 Task: Search one way flight ticket for 5 adults, 1 child, 2 infants in seat and 1 infant on lap in business from Cordova: Merle K. (mudhole) Smith Airport to Wilmington: Wilmington International Airport on 8-6-2023. Choice of flights is Delta. Number of bags: 2 checked bags. Outbound departure time preference is 7:00.
Action: Mouse moved to (299, 248)
Screenshot: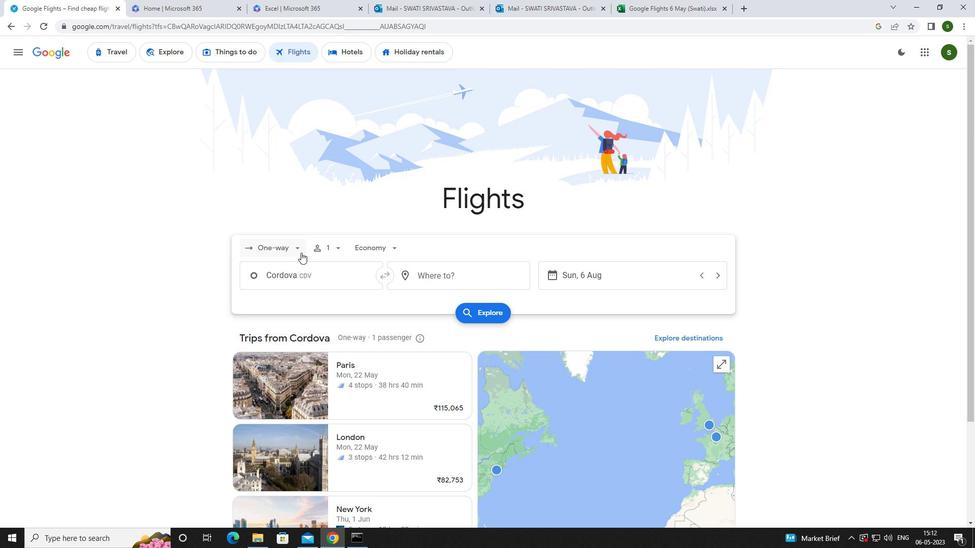 
Action: Mouse pressed left at (299, 248)
Screenshot: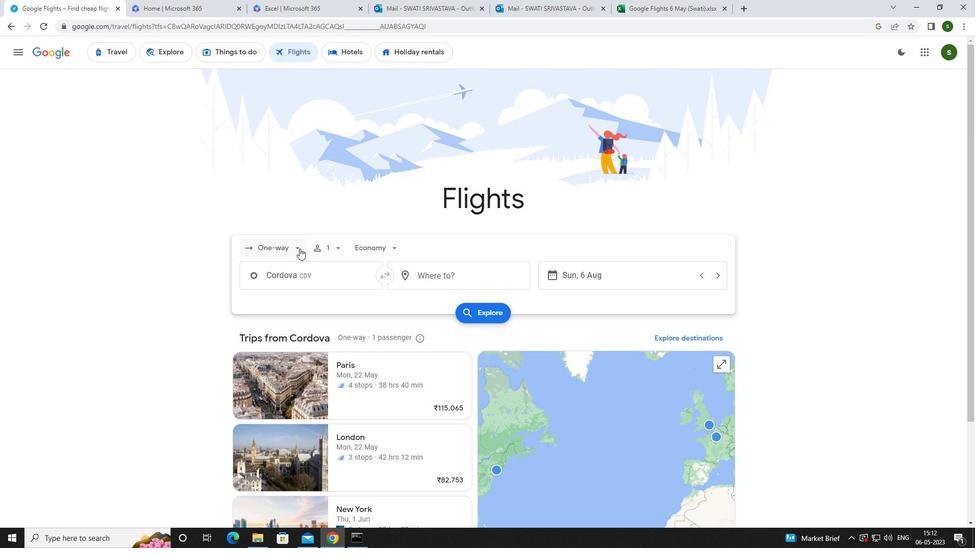 
Action: Mouse moved to (302, 297)
Screenshot: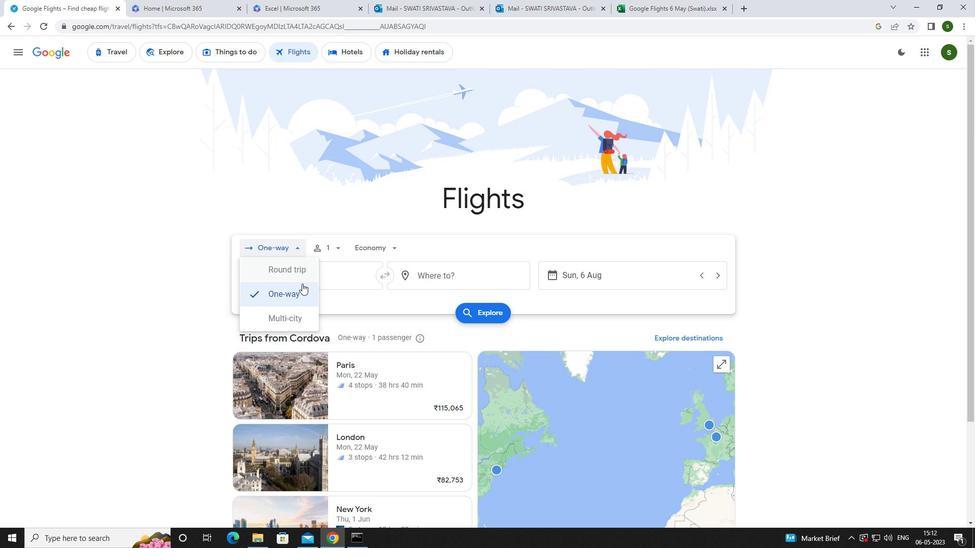 
Action: Mouse pressed left at (302, 297)
Screenshot: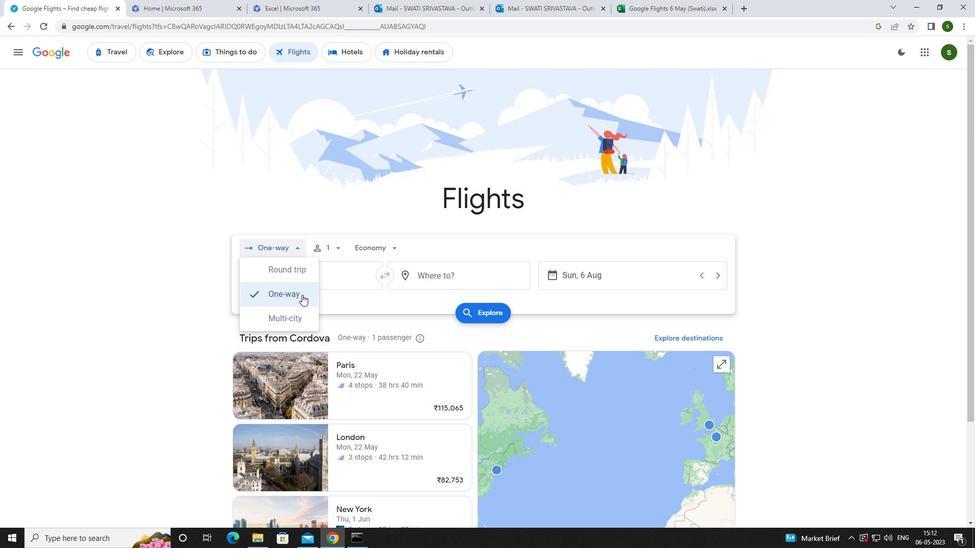 
Action: Mouse moved to (339, 250)
Screenshot: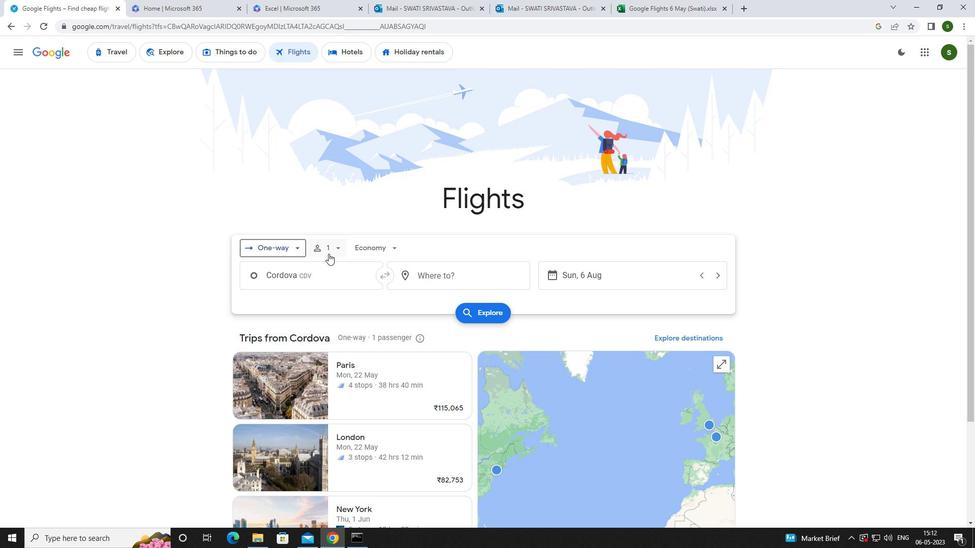 
Action: Mouse pressed left at (339, 250)
Screenshot: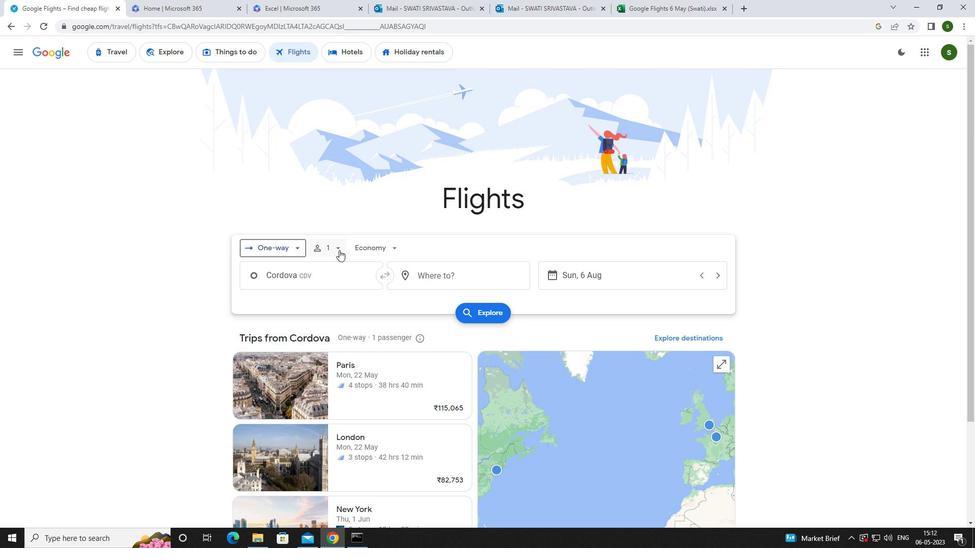 
Action: Mouse moved to (414, 279)
Screenshot: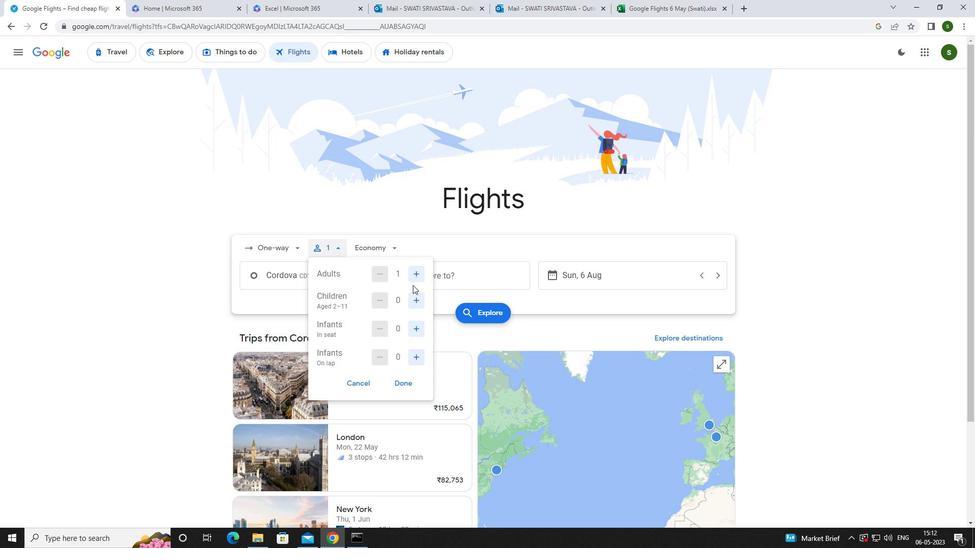 
Action: Mouse pressed left at (414, 279)
Screenshot: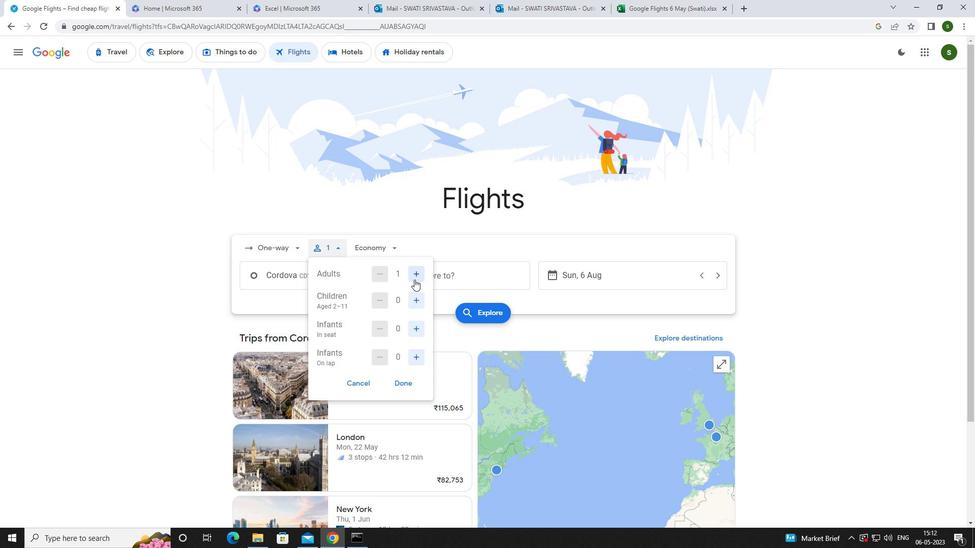 
Action: Mouse pressed left at (414, 279)
Screenshot: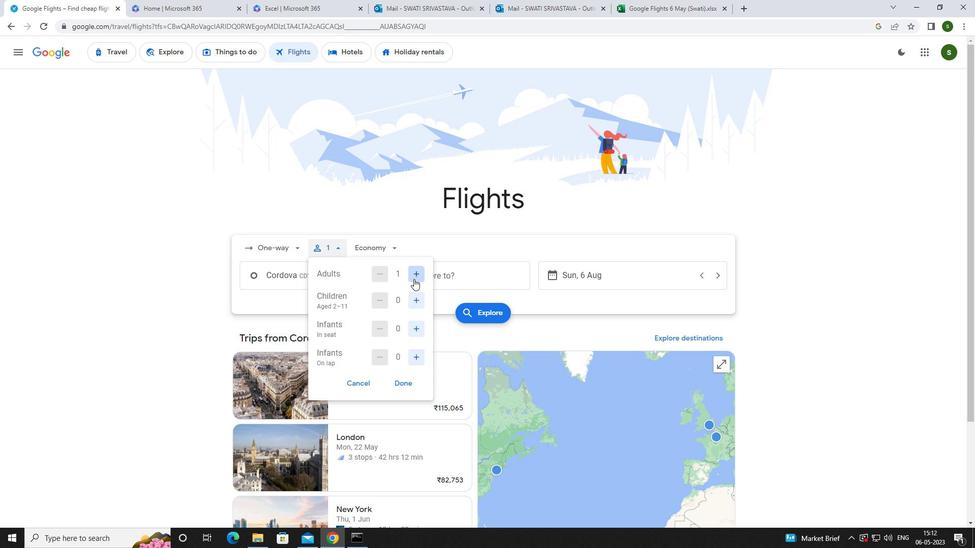 
Action: Mouse pressed left at (414, 279)
Screenshot: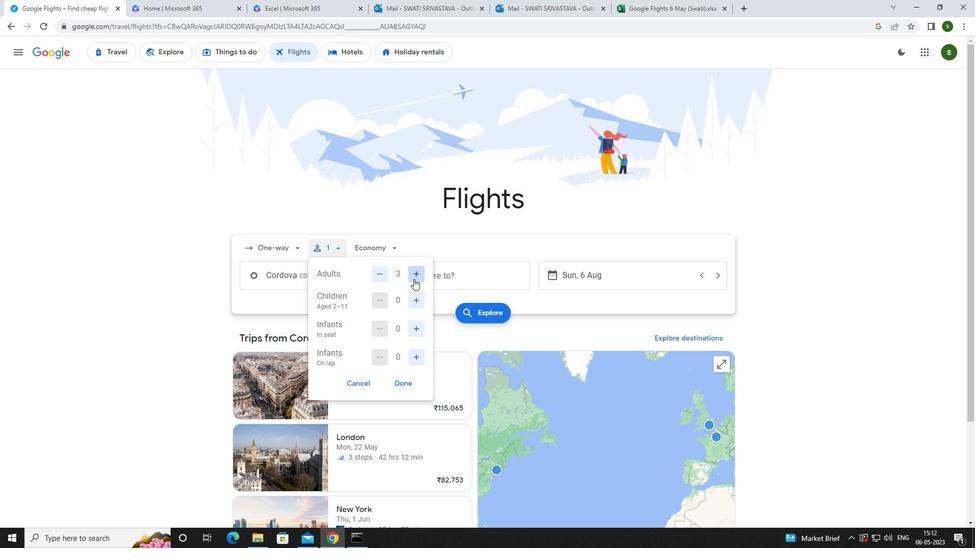 
Action: Mouse pressed left at (414, 279)
Screenshot: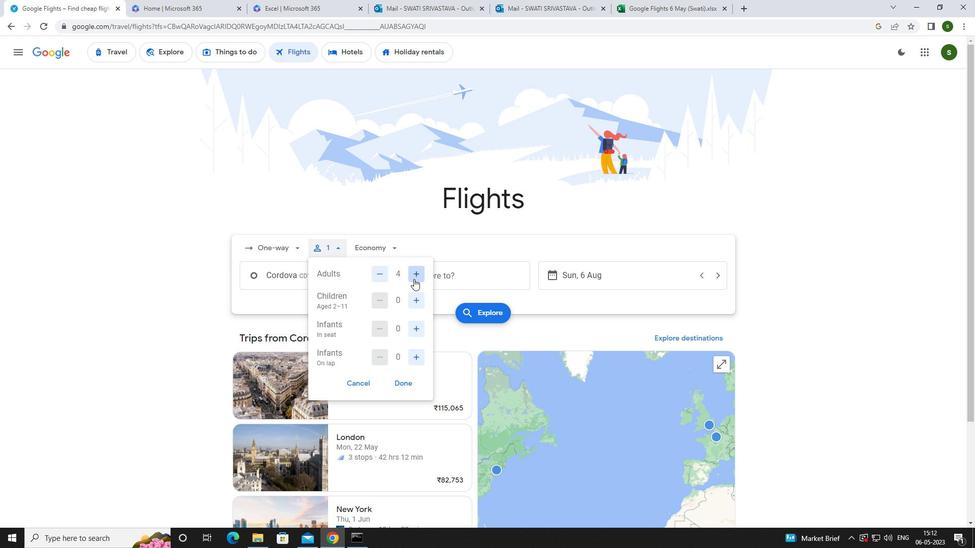 
Action: Mouse moved to (414, 297)
Screenshot: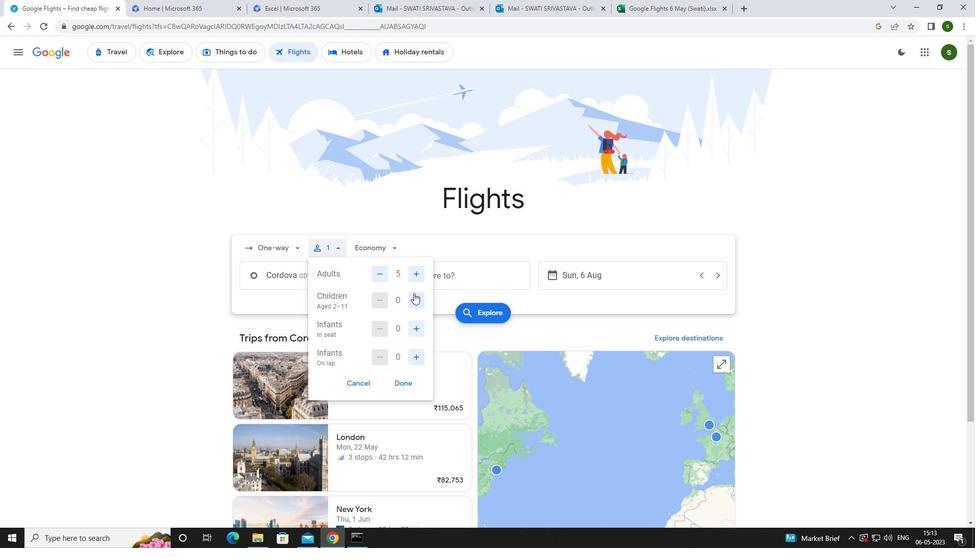 
Action: Mouse pressed left at (414, 297)
Screenshot: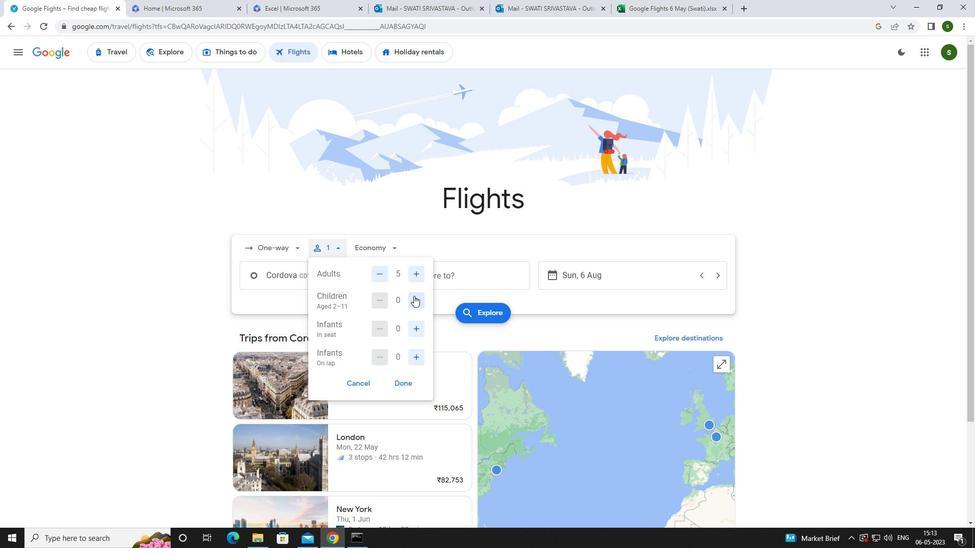
Action: Mouse moved to (416, 323)
Screenshot: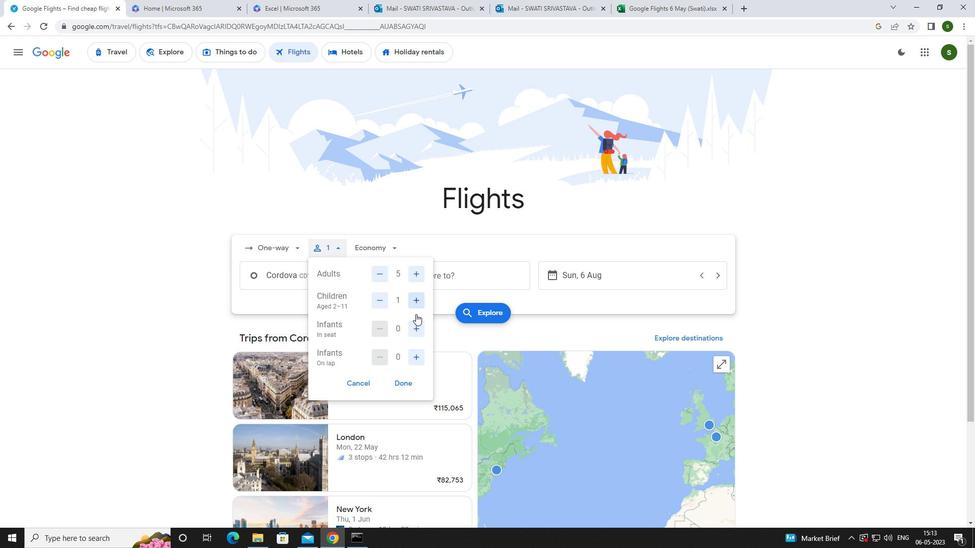 
Action: Mouse pressed left at (416, 323)
Screenshot: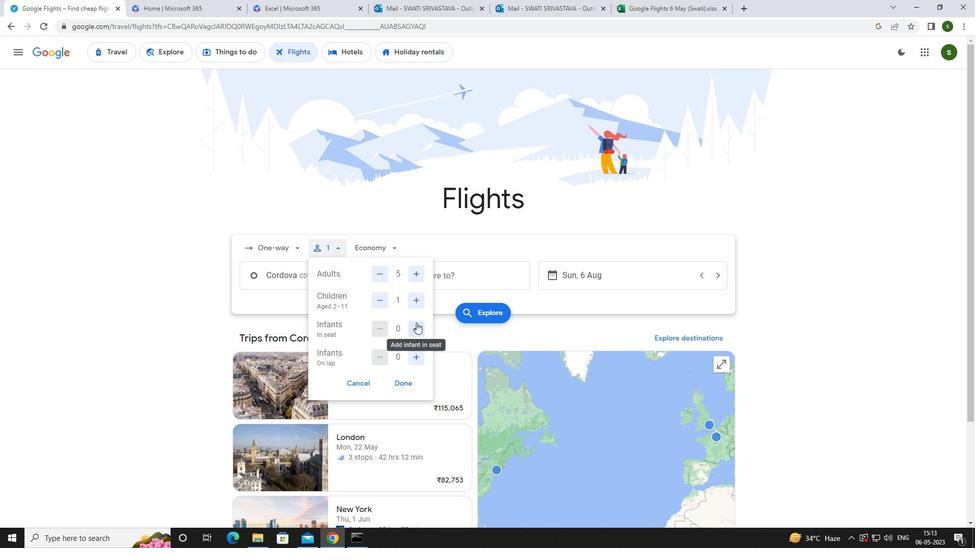
Action: Mouse pressed left at (416, 323)
Screenshot: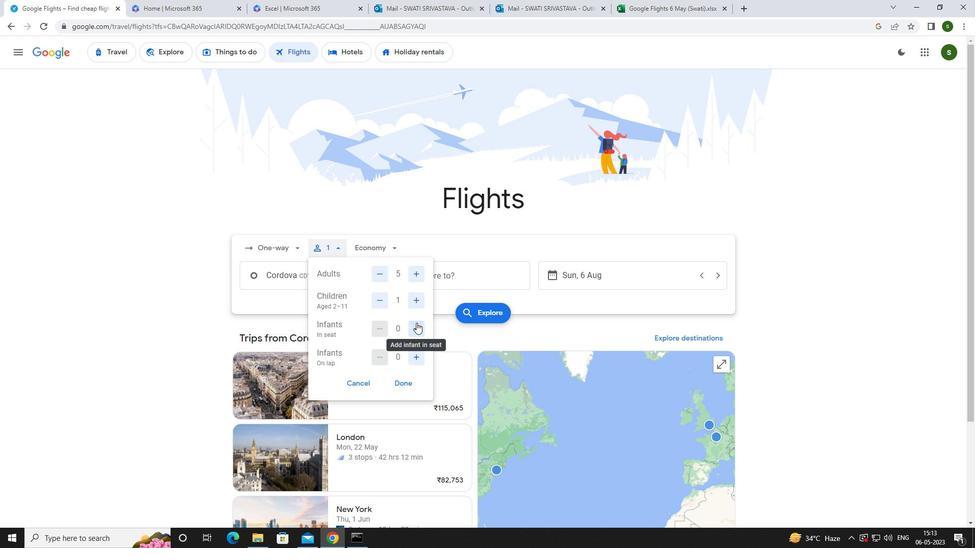 
Action: Mouse moved to (419, 352)
Screenshot: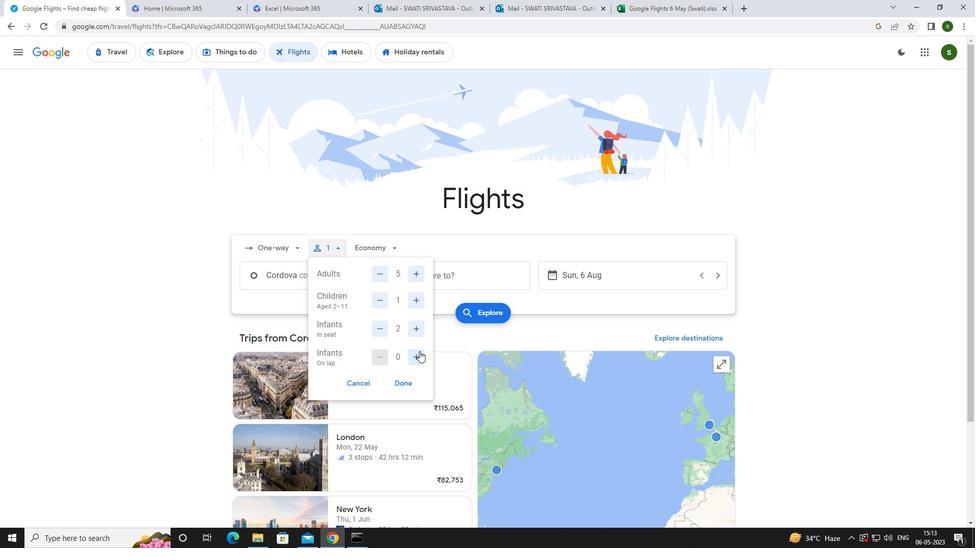 
Action: Mouse pressed left at (419, 352)
Screenshot: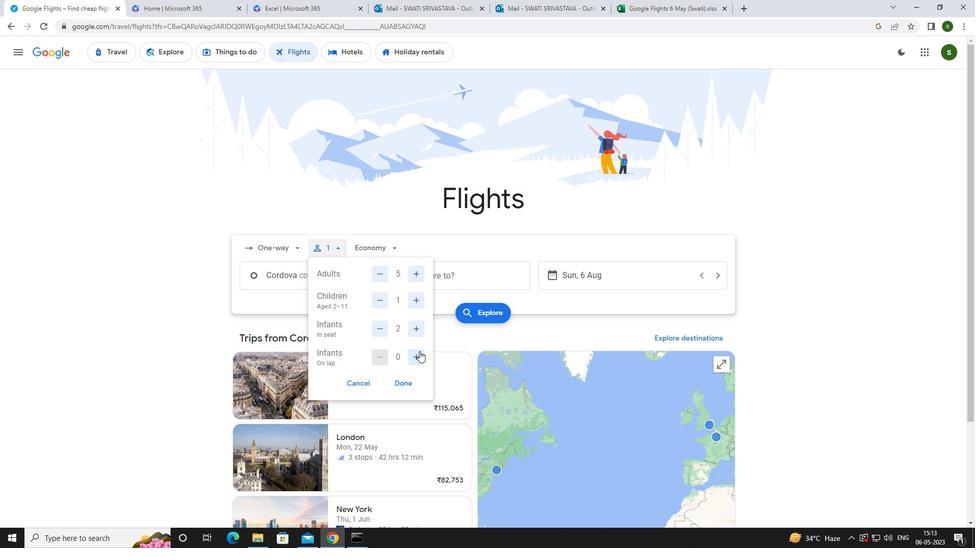 
Action: Mouse moved to (386, 250)
Screenshot: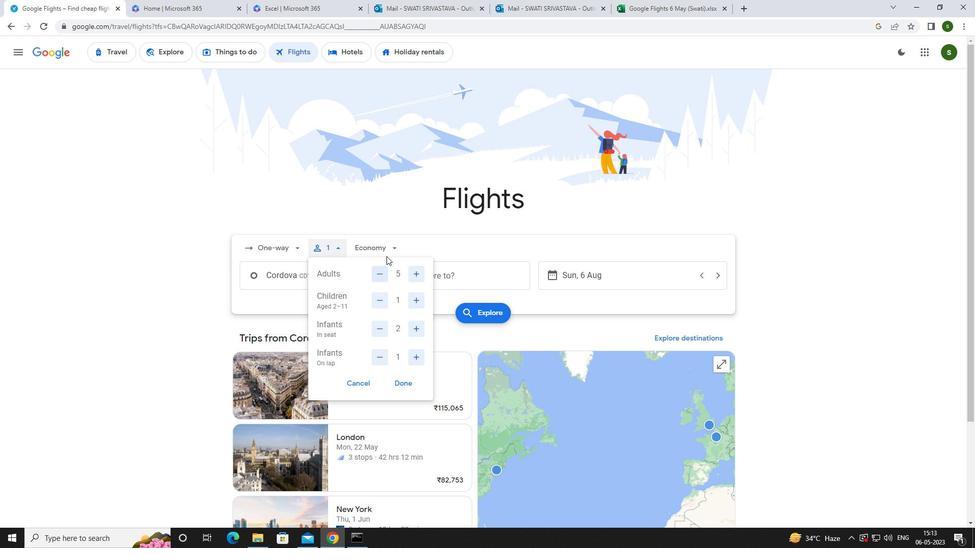 
Action: Mouse pressed left at (386, 250)
Screenshot: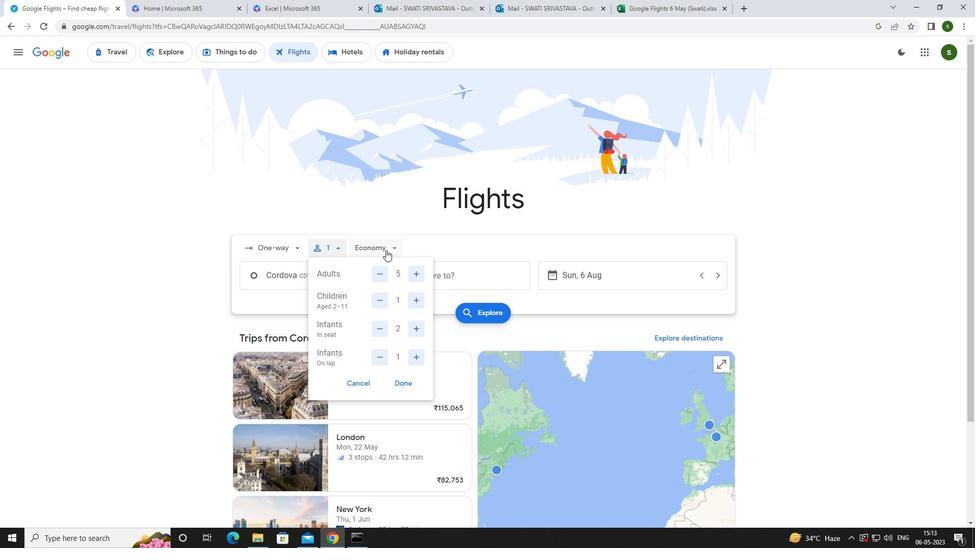 
Action: Mouse moved to (397, 317)
Screenshot: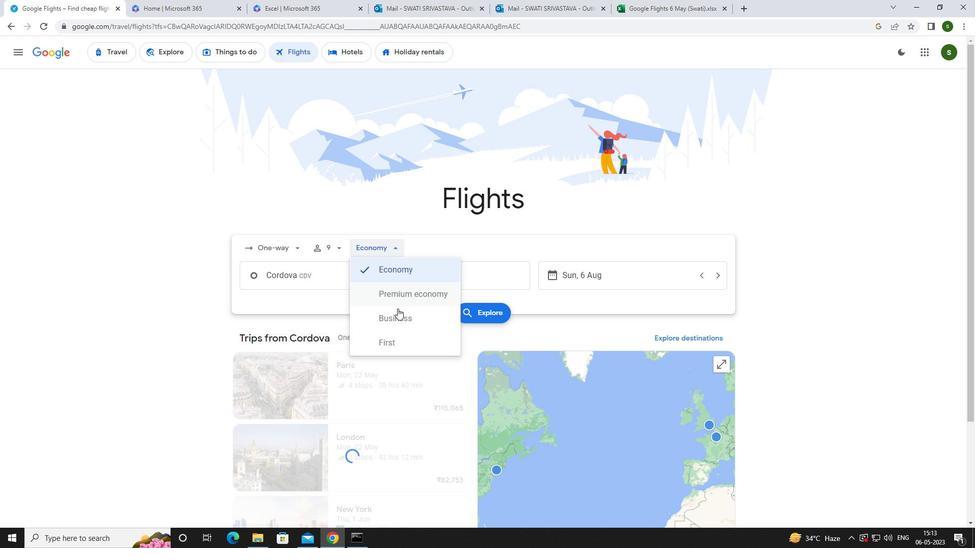 
Action: Mouse pressed left at (397, 317)
Screenshot: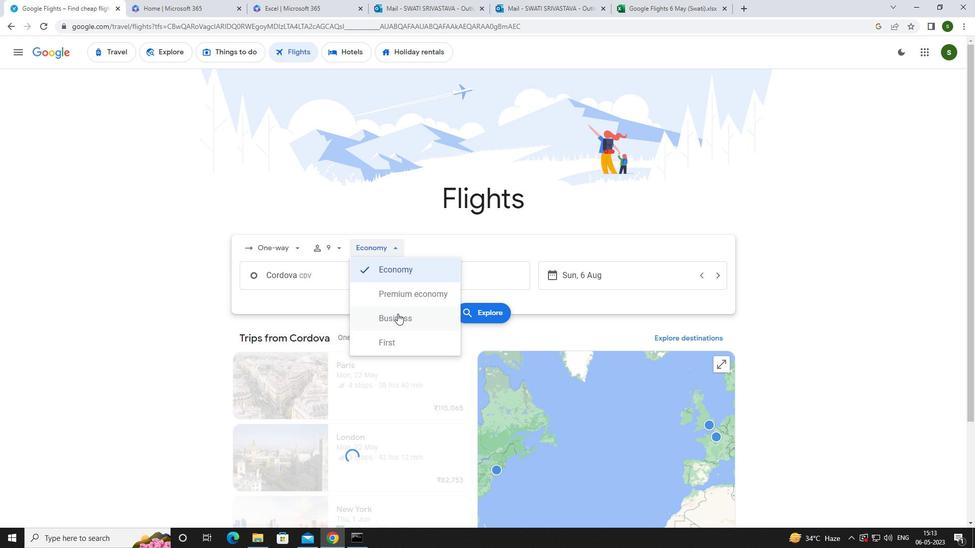 
Action: Mouse moved to (351, 282)
Screenshot: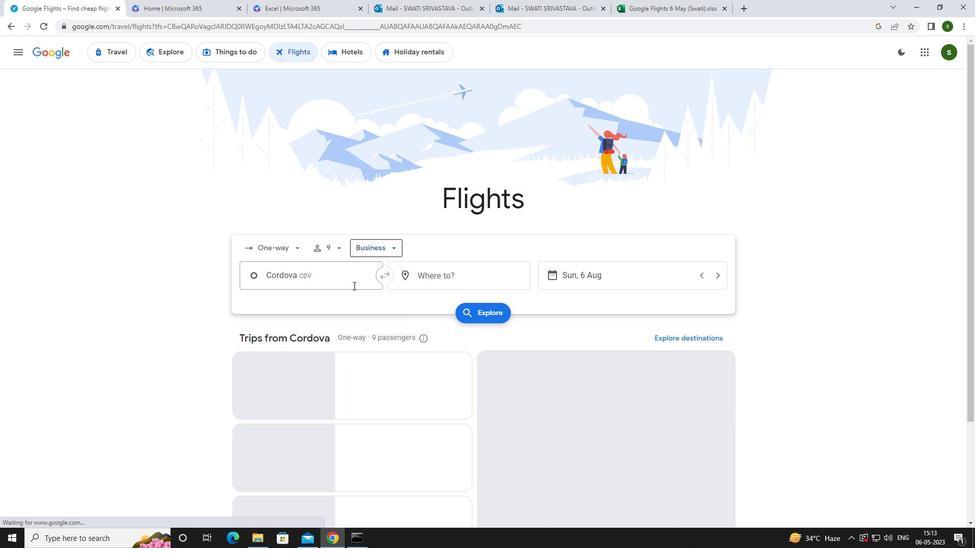 
Action: Mouse pressed left at (351, 282)
Screenshot: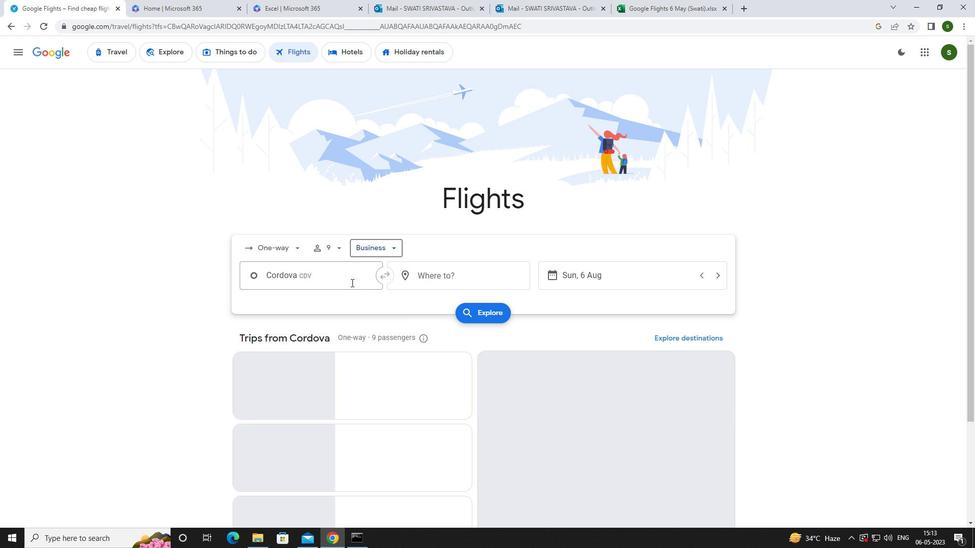 
Action: Key pressed <Key.caps_lock>
Screenshot: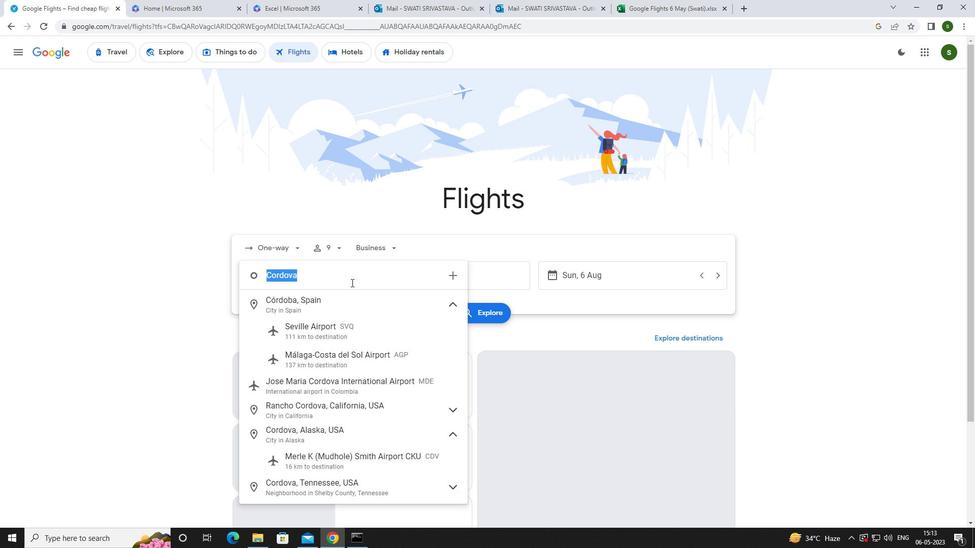 
Action: Mouse moved to (351, 282)
Screenshot: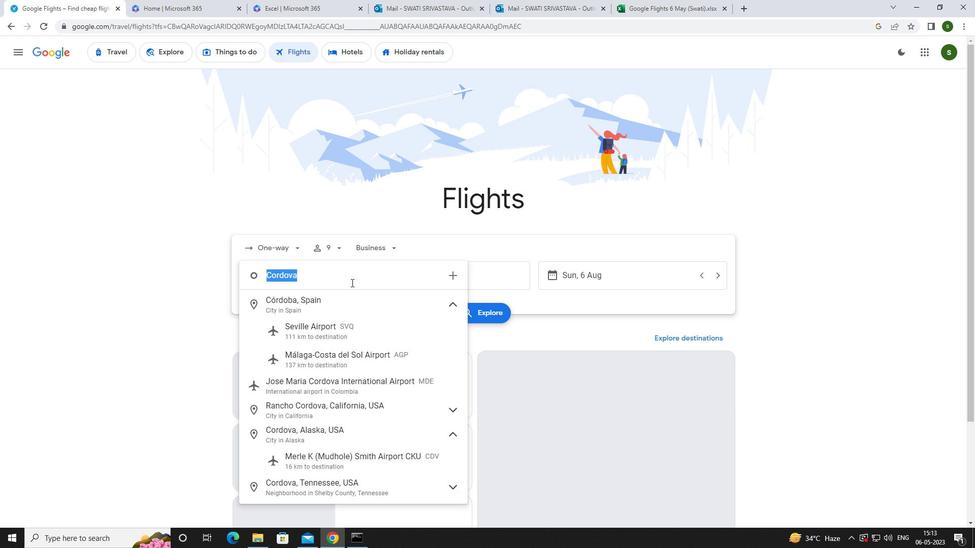 
Action: Key pressed m<Key.caps_lock>erle
Screenshot: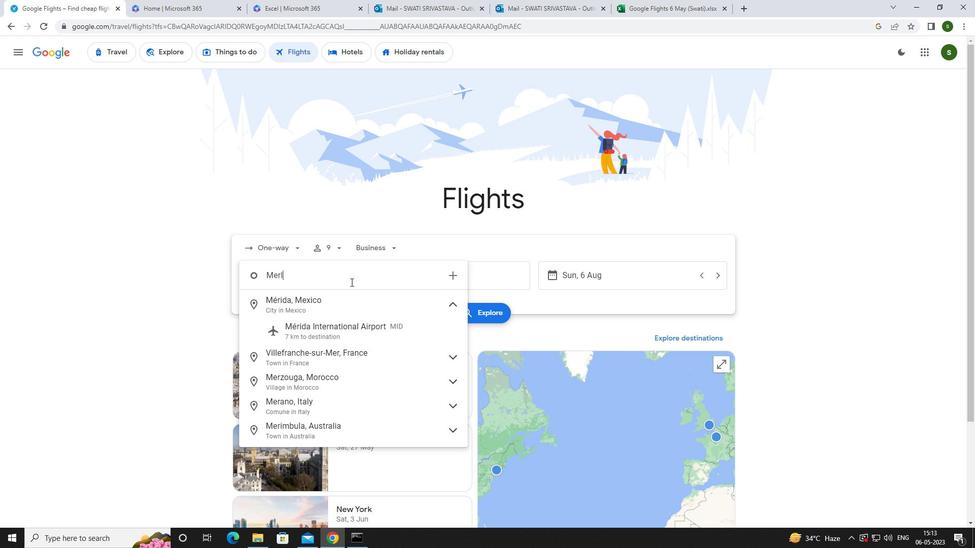 
Action: Mouse moved to (353, 305)
Screenshot: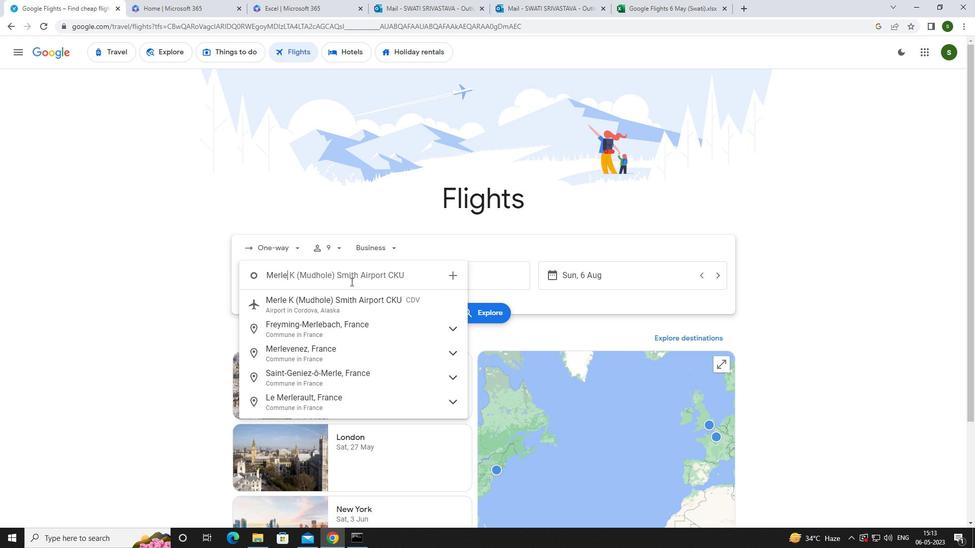 
Action: Mouse pressed left at (353, 305)
Screenshot: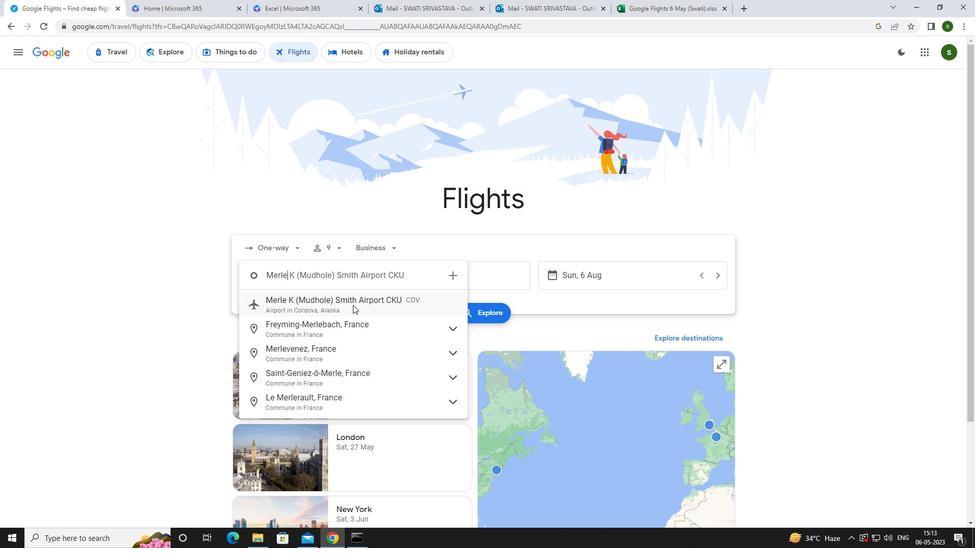 
Action: Mouse moved to (474, 271)
Screenshot: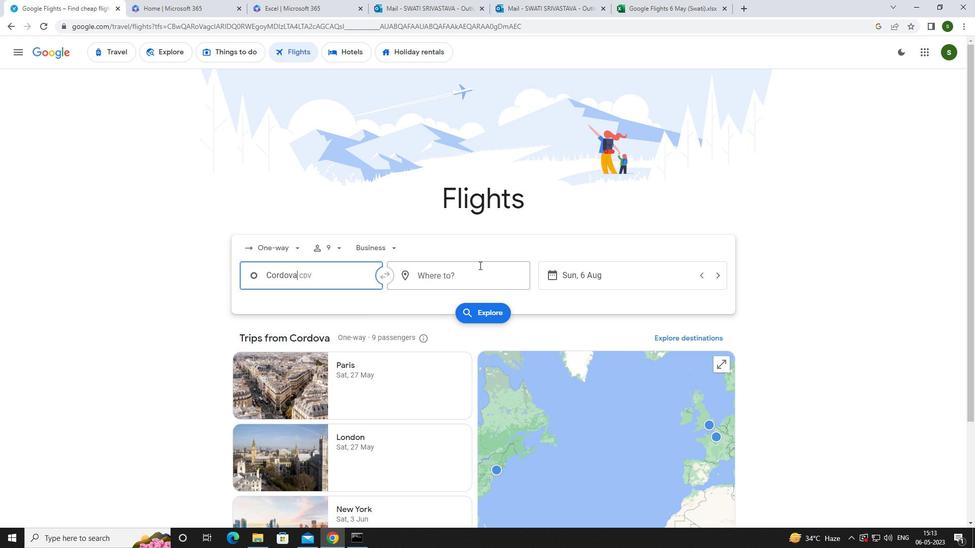 
Action: Mouse pressed left at (474, 271)
Screenshot: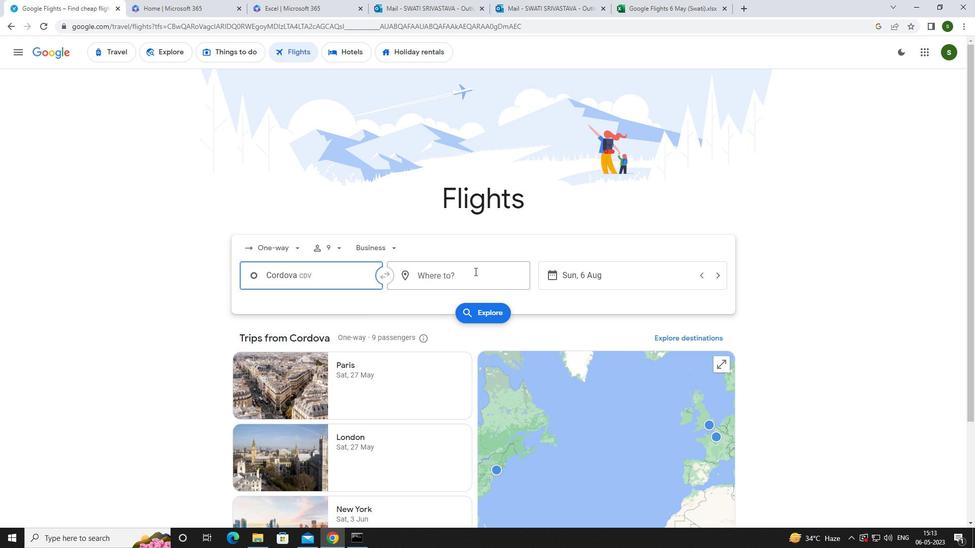 
Action: Key pressed <Key.caps_lock>s<Key.caps_lock>outh<Key.space><Key.caps_lock>b<Key.caps_lock>end
Screenshot: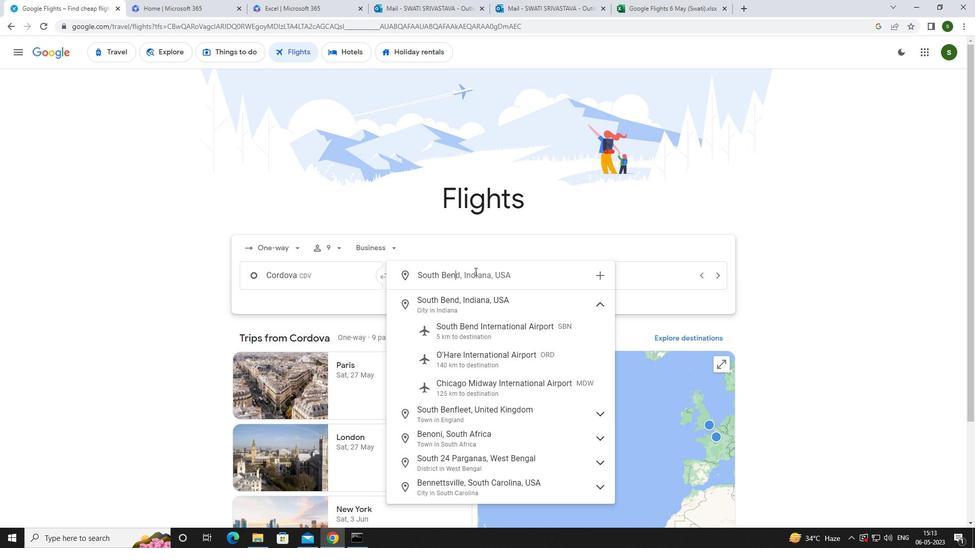 
Action: Mouse moved to (467, 328)
Screenshot: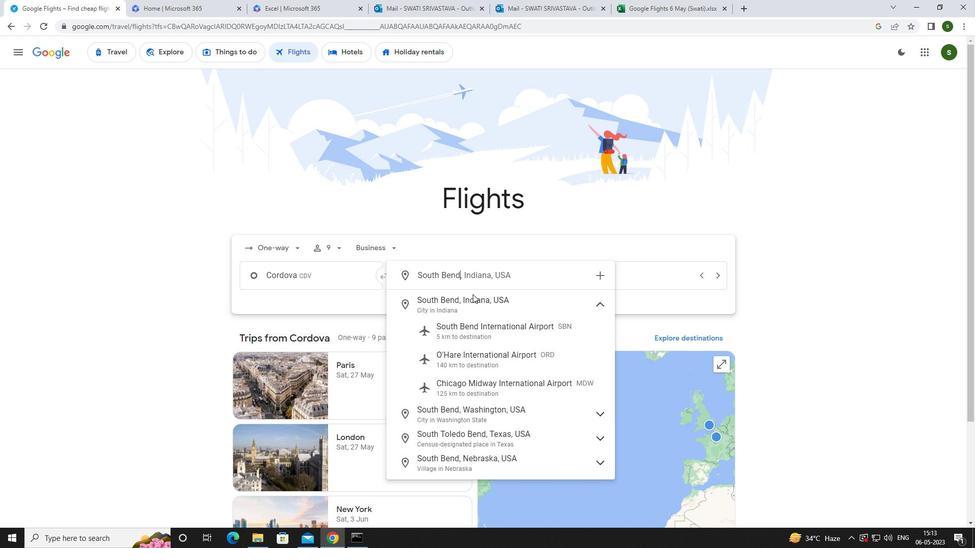 
Action: Mouse pressed left at (467, 328)
Screenshot: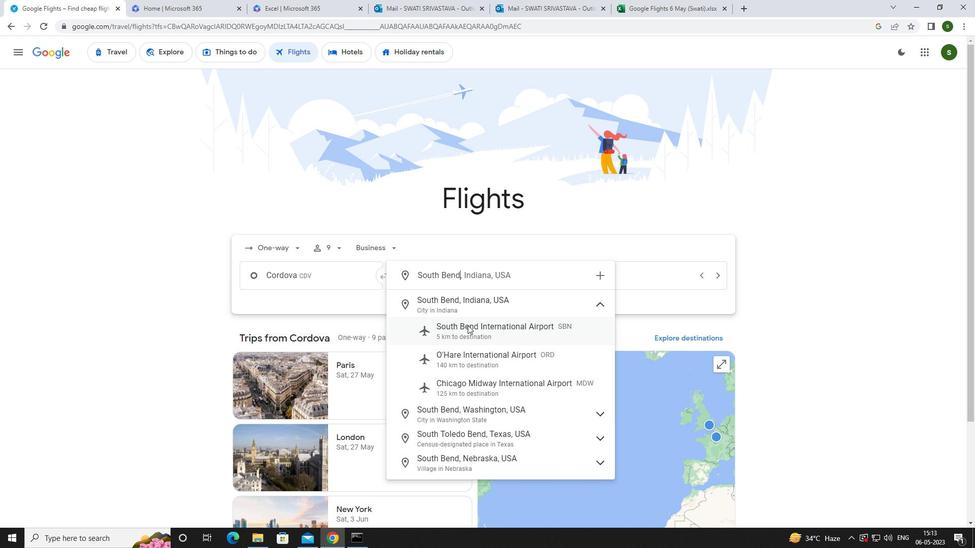 
Action: Mouse moved to (576, 276)
Screenshot: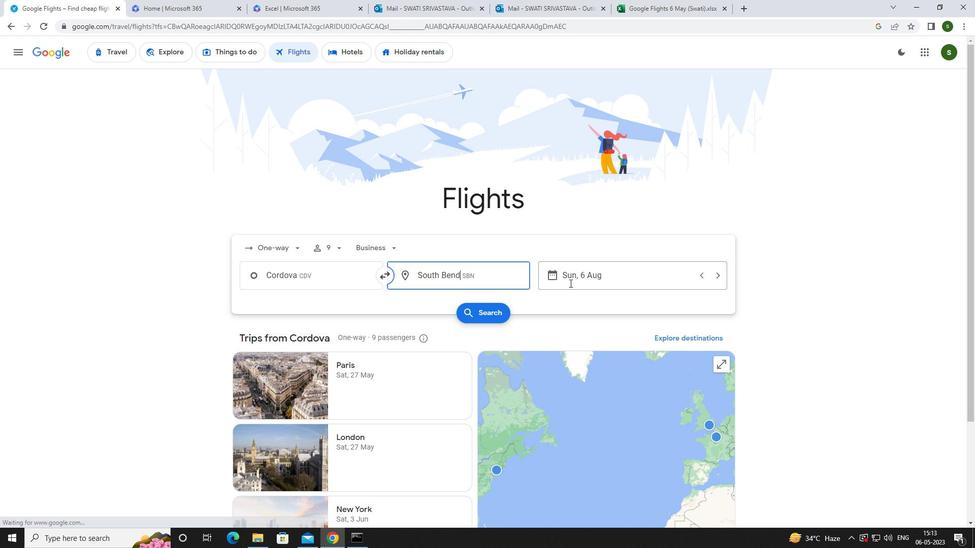 
Action: Mouse pressed left at (576, 276)
Screenshot: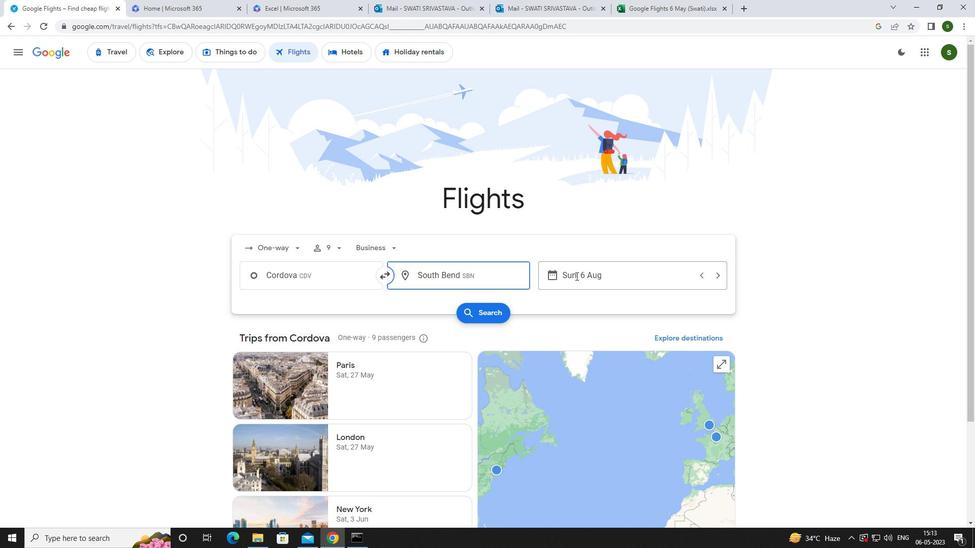 
Action: Mouse moved to (370, 368)
Screenshot: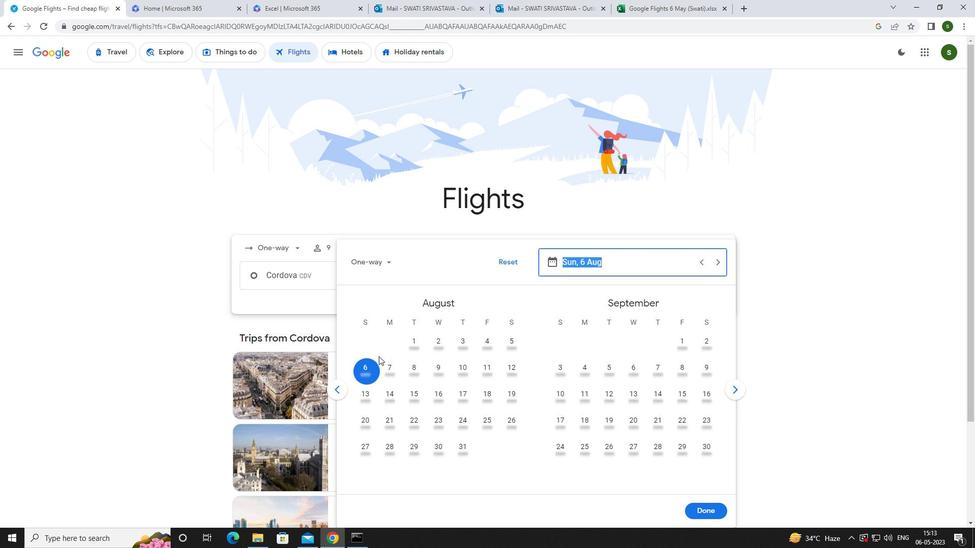 
Action: Mouse pressed left at (370, 368)
Screenshot: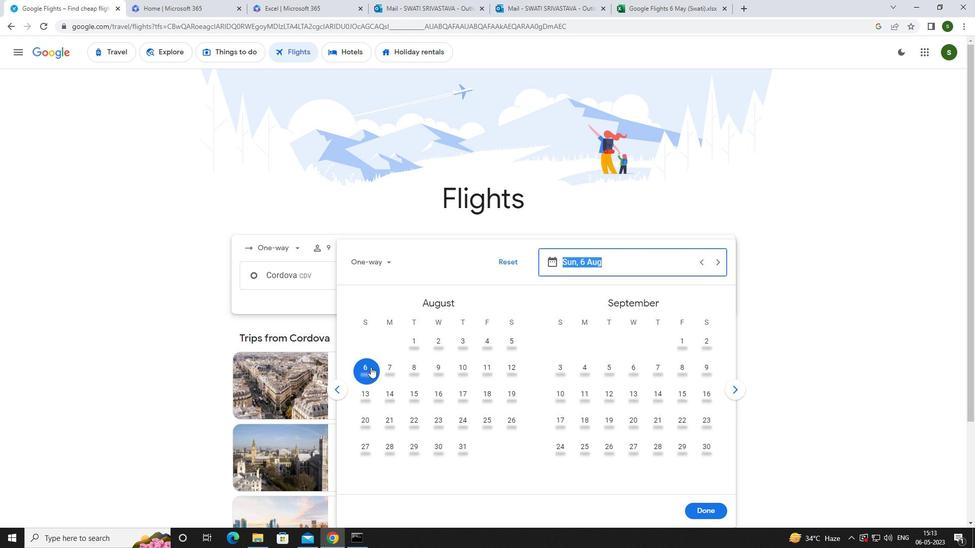 
Action: Mouse moved to (693, 505)
Screenshot: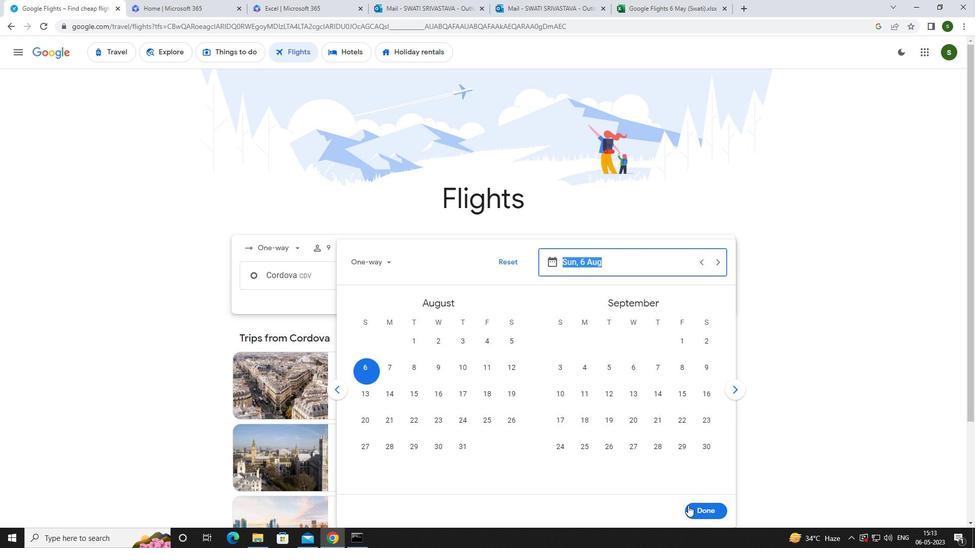 
Action: Mouse pressed left at (693, 505)
Screenshot: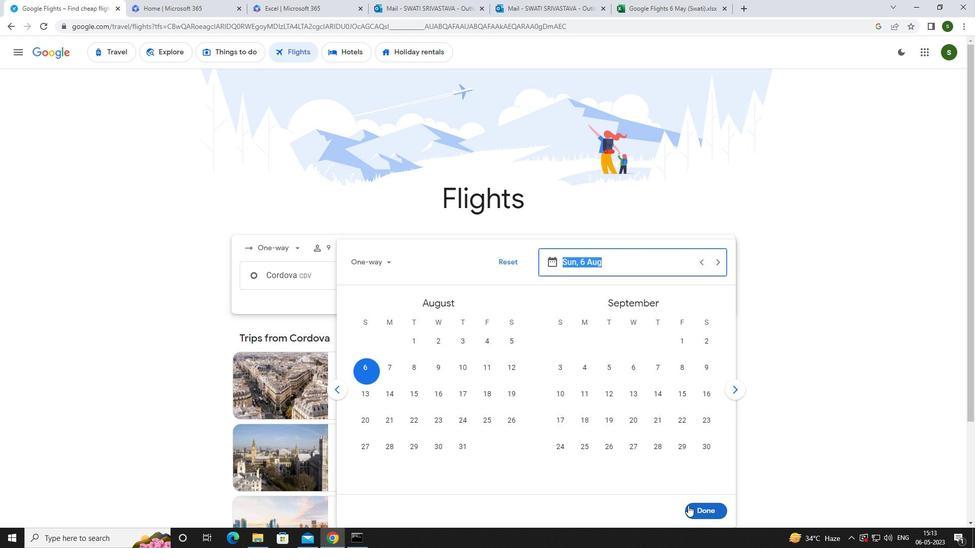 
Action: Mouse moved to (476, 314)
Screenshot: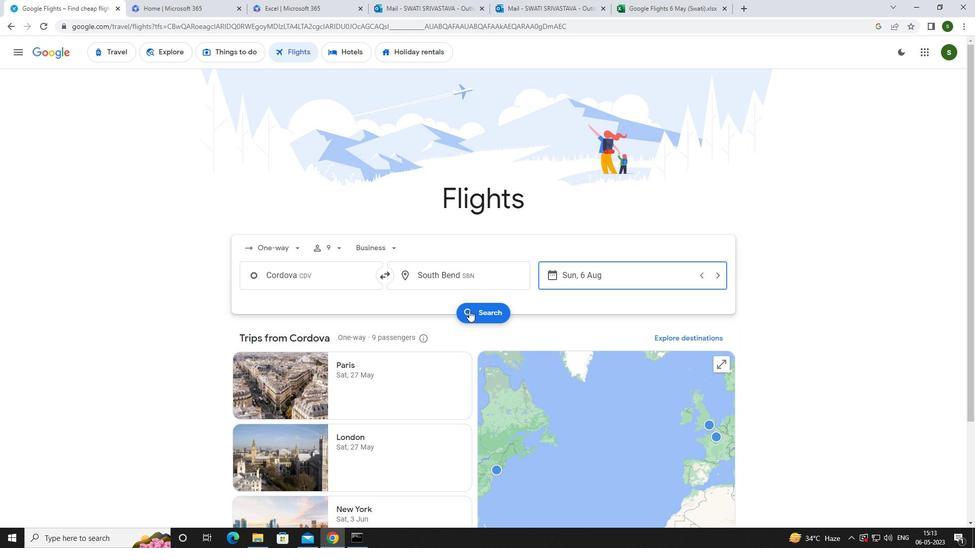 
Action: Mouse pressed left at (476, 314)
Screenshot: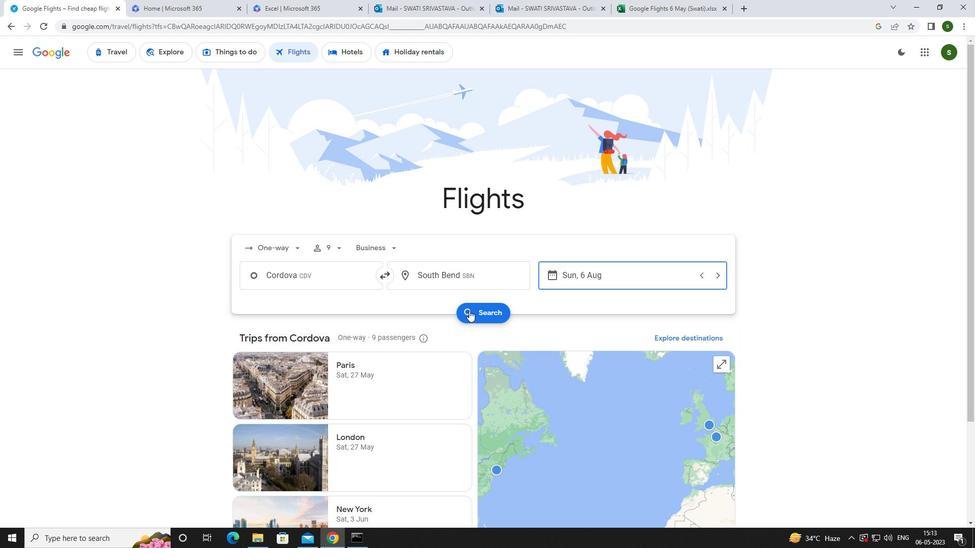 
Action: Mouse moved to (253, 143)
Screenshot: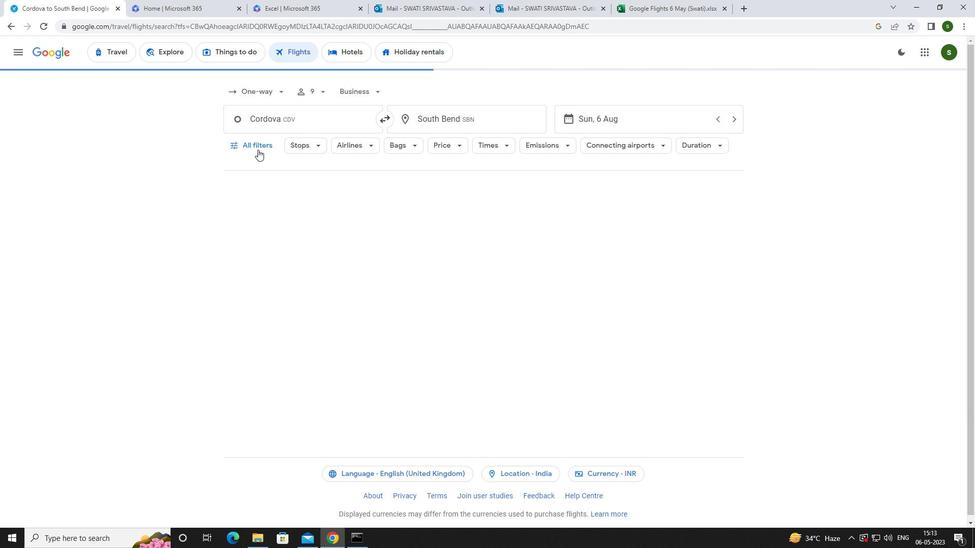 
Action: Mouse pressed left at (253, 143)
Screenshot: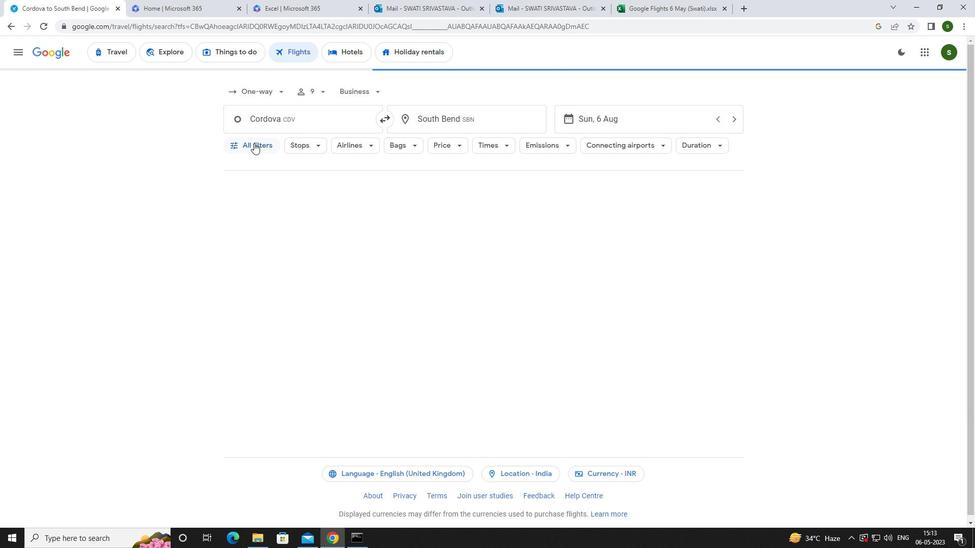
Action: Mouse moved to (379, 366)
Screenshot: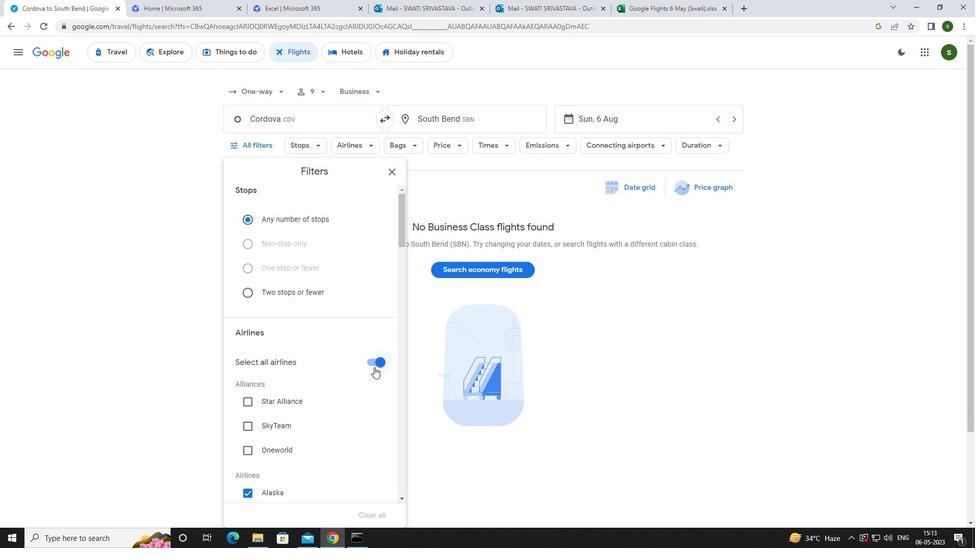 
Action: Mouse pressed left at (379, 366)
Screenshot: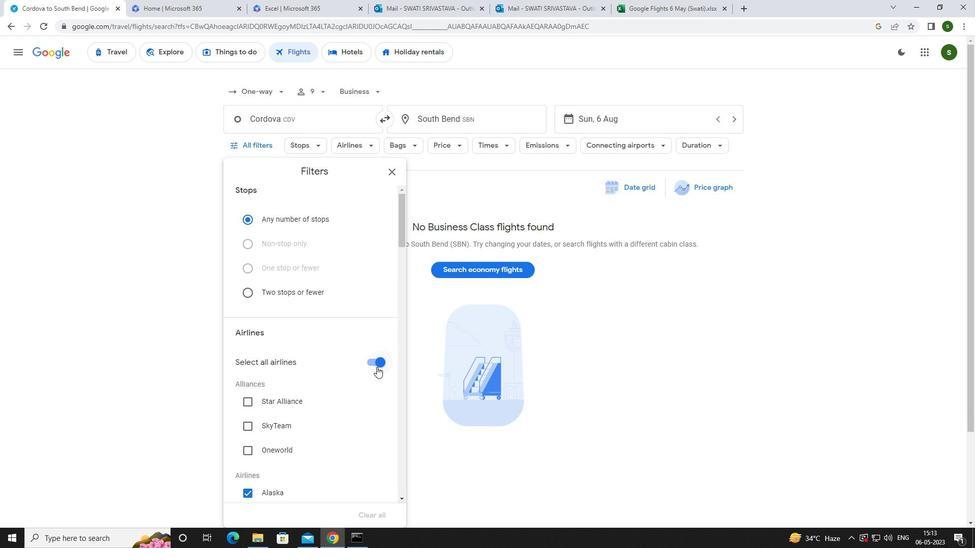 
Action: Mouse moved to (341, 344)
Screenshot: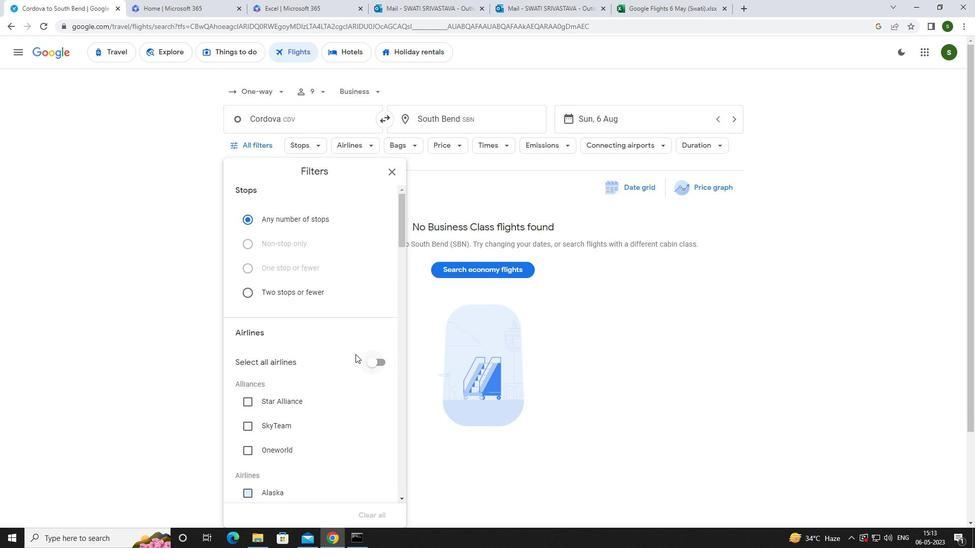 
Action: Mouse scrolled (341, 344) with delta (0, 0)
Screenshot: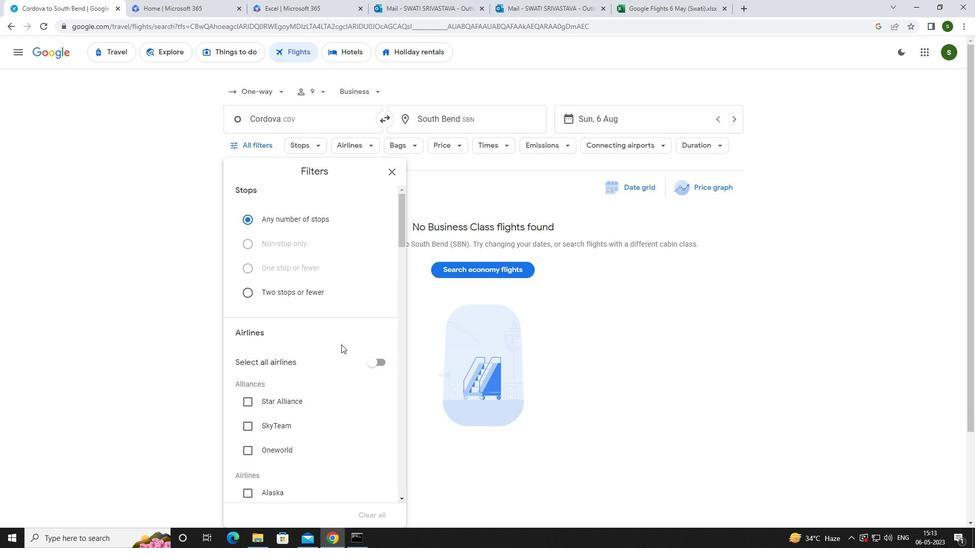 
Action: Mouse scrolled (341, 344) with delta (0, 0)
Screenshot: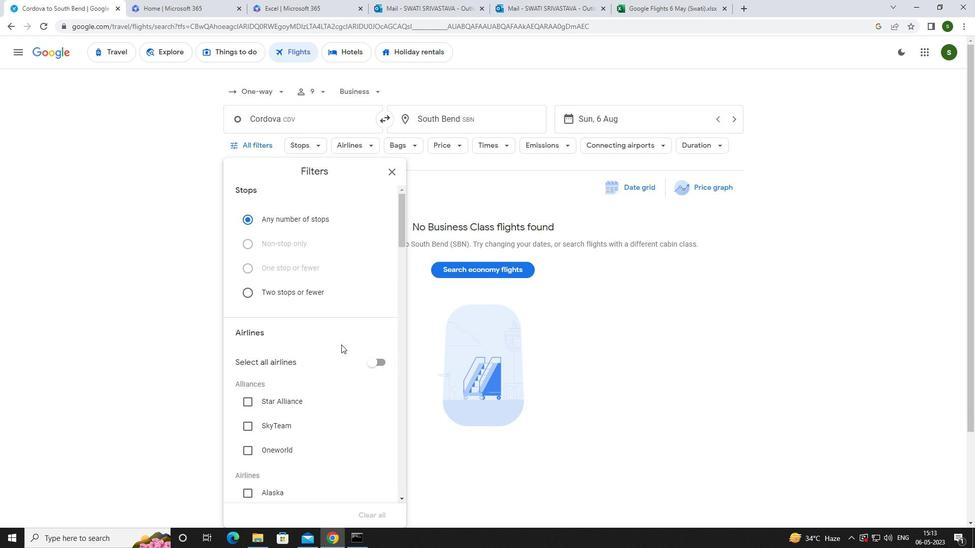 
Action: Mouse scrolled (341, 344) with delta (0, 0)
Screenshot: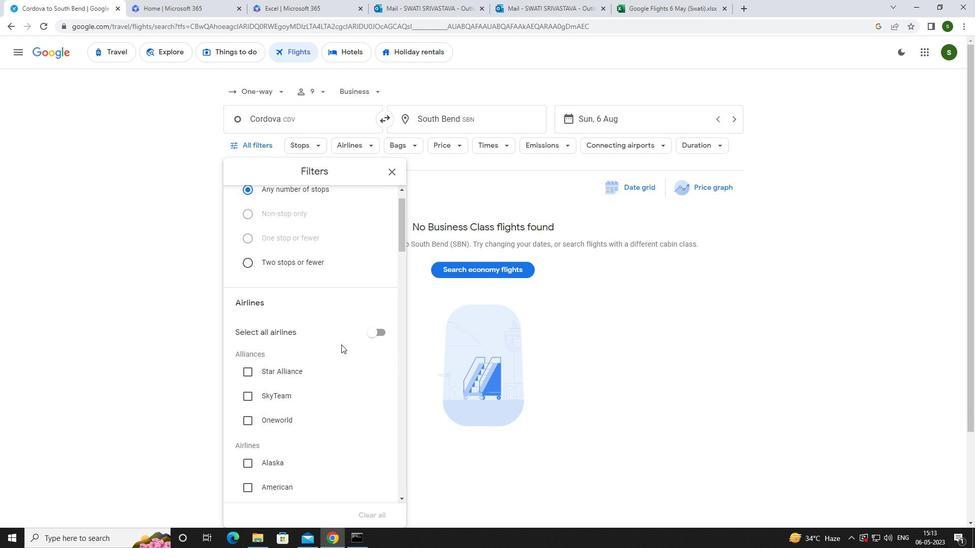 
Action: Mouse moved to (260, 388)
Screenshot: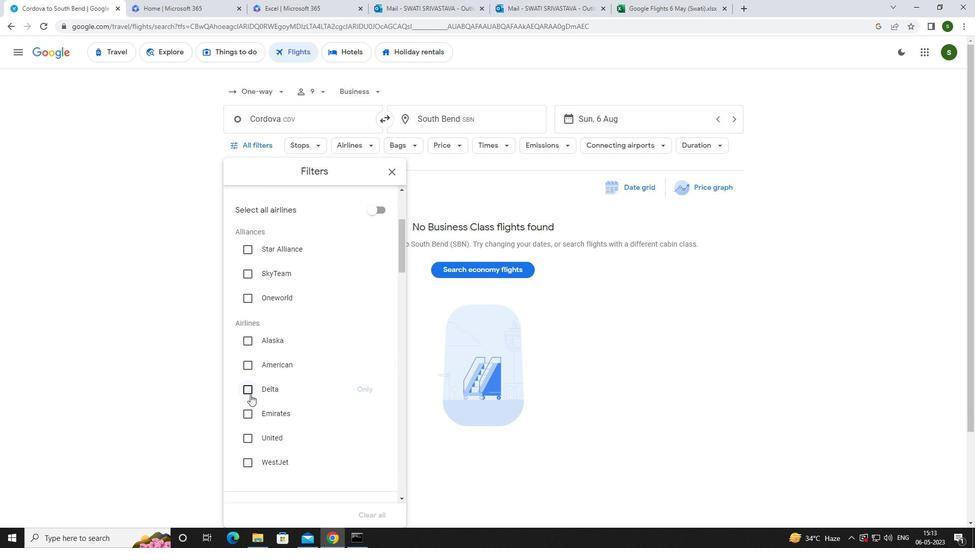
Action: Mouse pressed left at (260, 388)
Screenshot: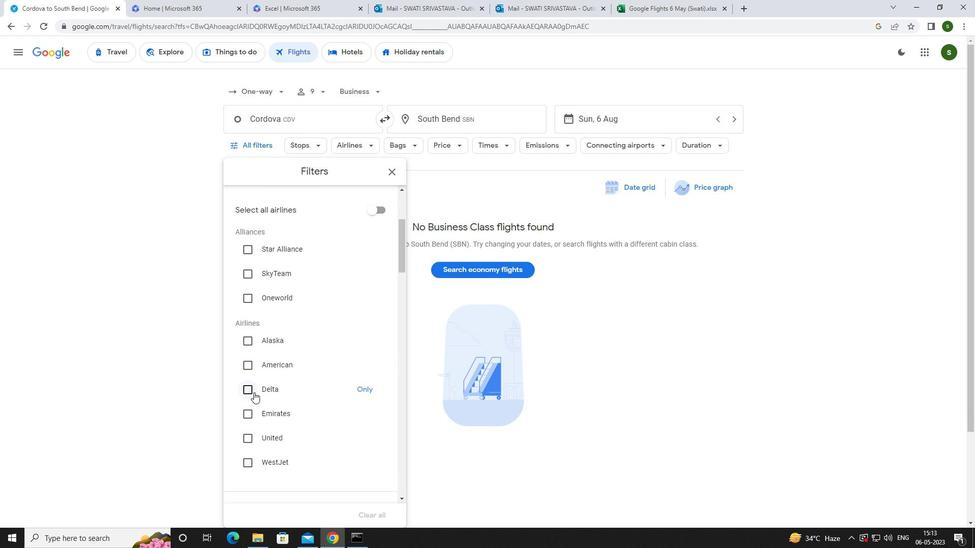 
Action: Mouse moved to (273, 389)
Screenshot: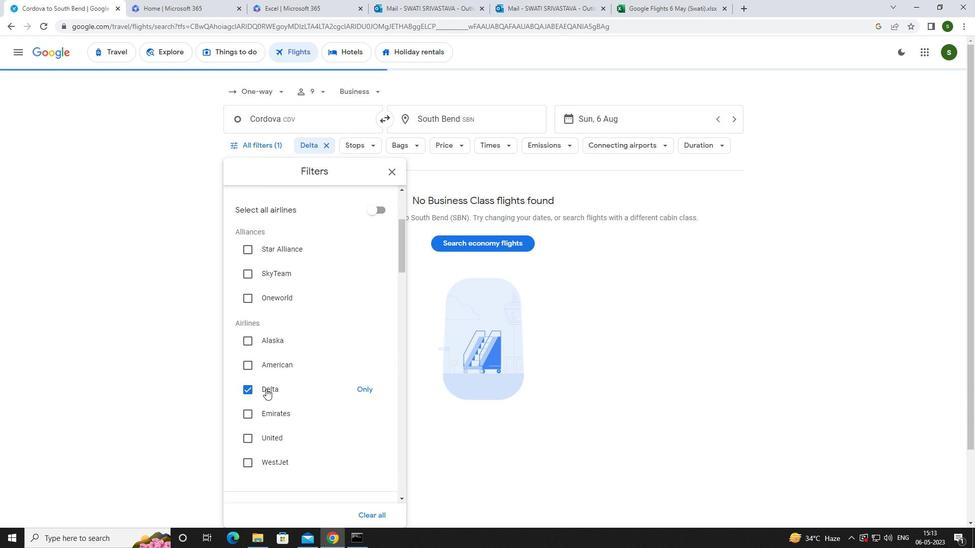 
Action: Mouse scrolled (273, 388) with delta (0, 0)
Screenshot: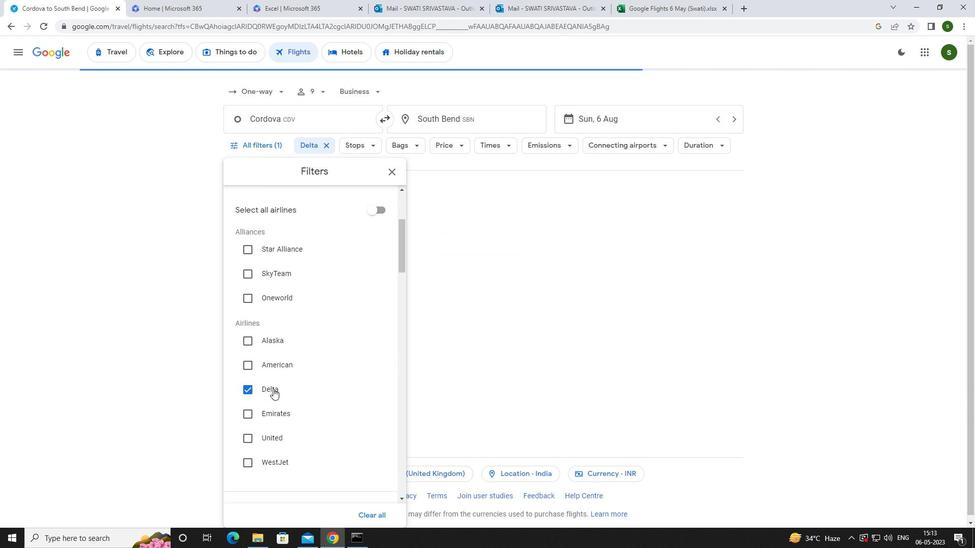 
Action: Mouse scrolled (273, 388) with delta (0, 0)
Screenshot: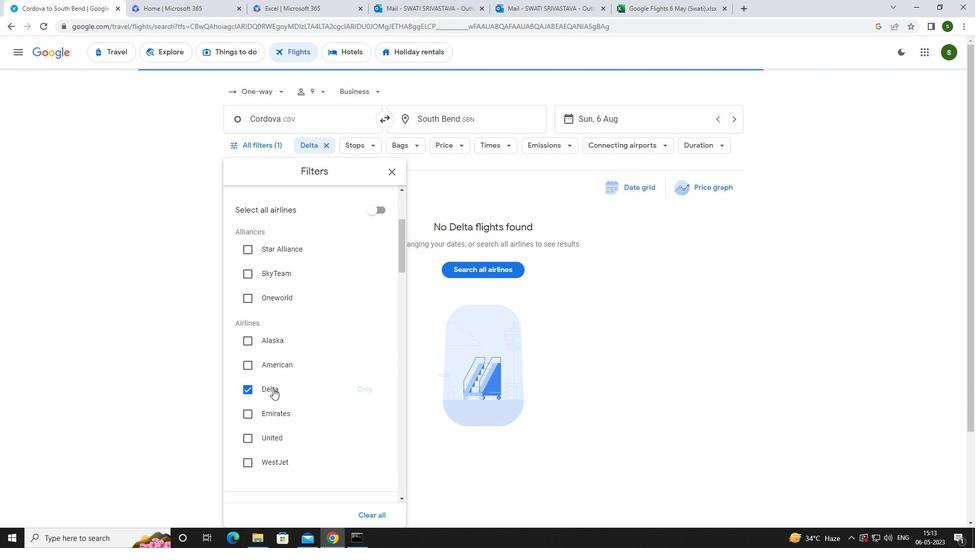 
Action: Mouse scrolled (273, 388) with delta (0, 0)
Screenshot: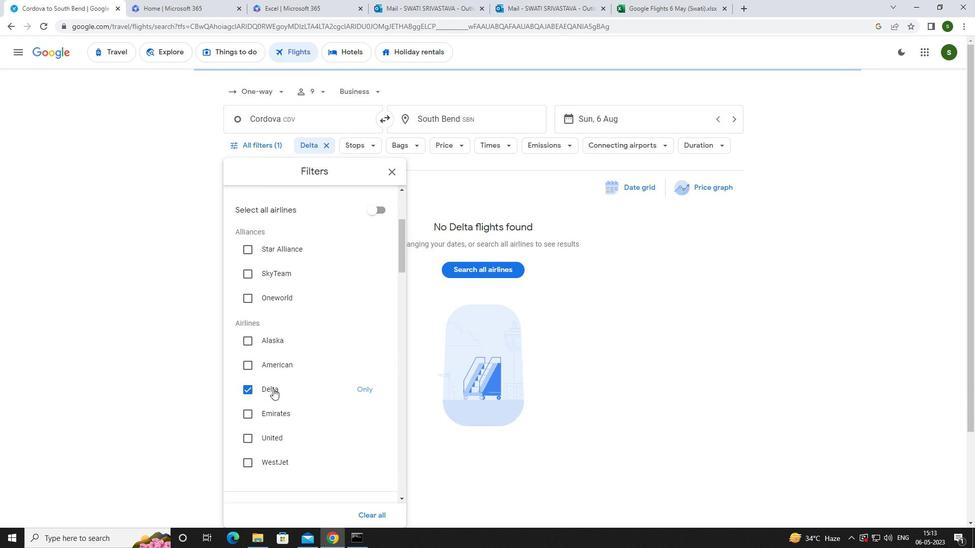 
Action: Mouse scrolled (273, 388) with delta (0, 0)
Screenshot: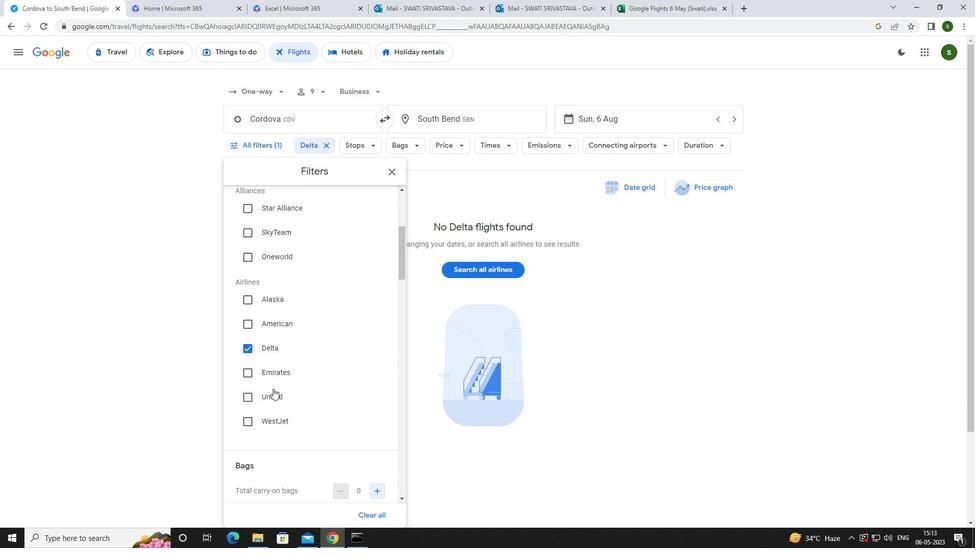 
Action: Mouse moved to (374, 352)
Screenshot: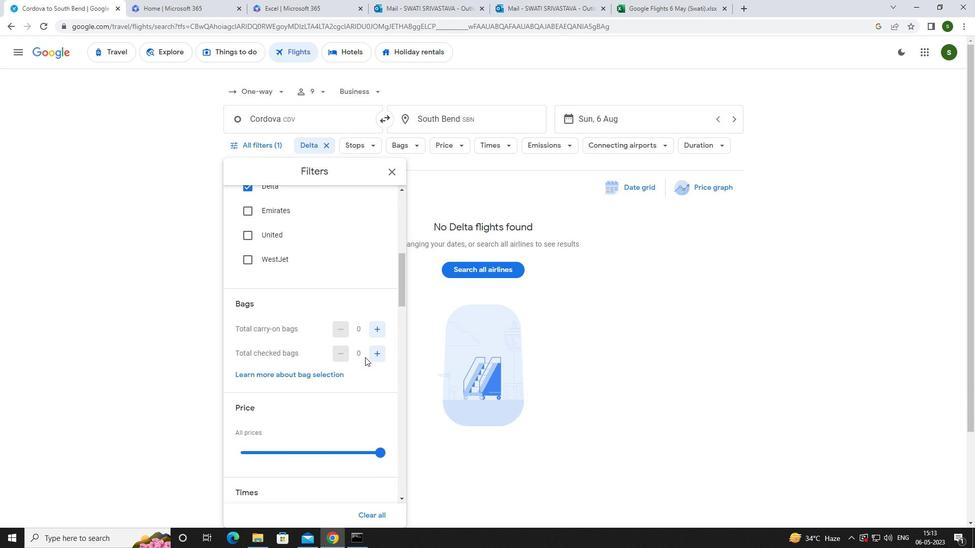 
Action: Mouse pressed left at (374, 352)
Screenshot: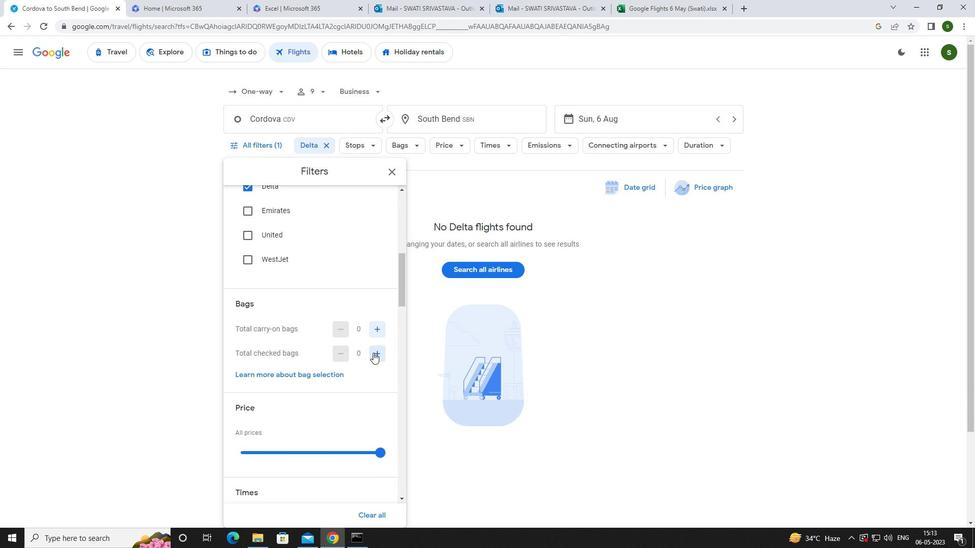 
Action: Mouse pressed left at (374, 352)
Screenshot: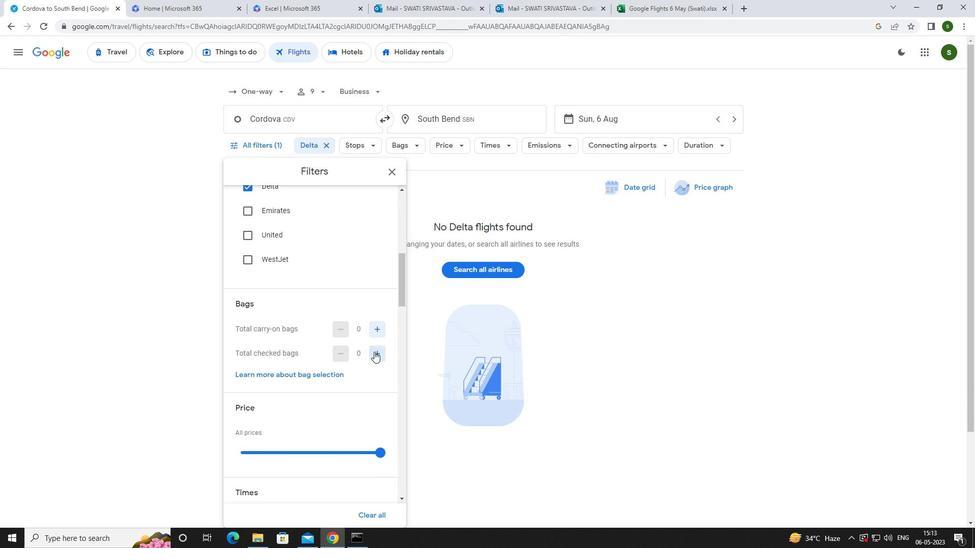 
Action: Mouse scrolled (374, 351) with delta (0, 0)
Screenshot: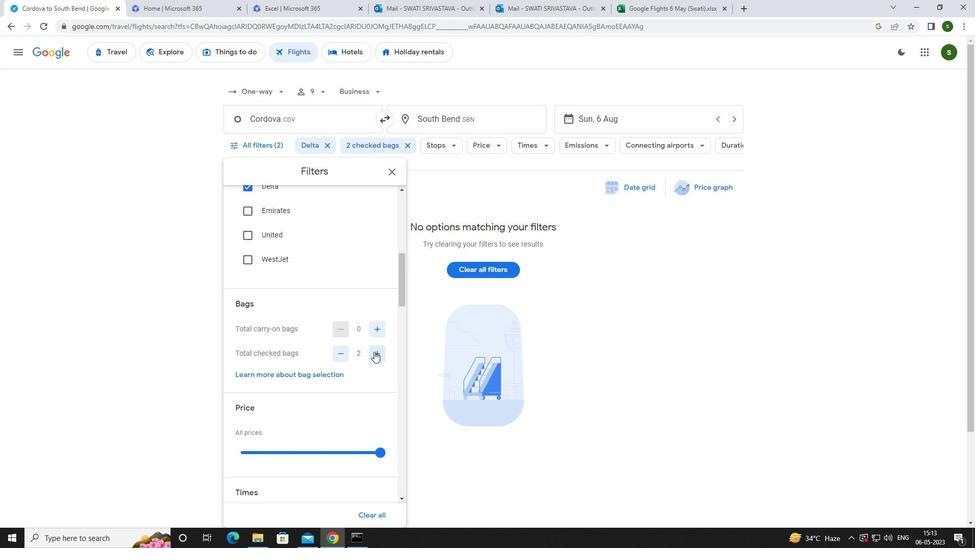 
Action: Mouse scrolled (374, 351) with delta (0, 0)
Screenshot: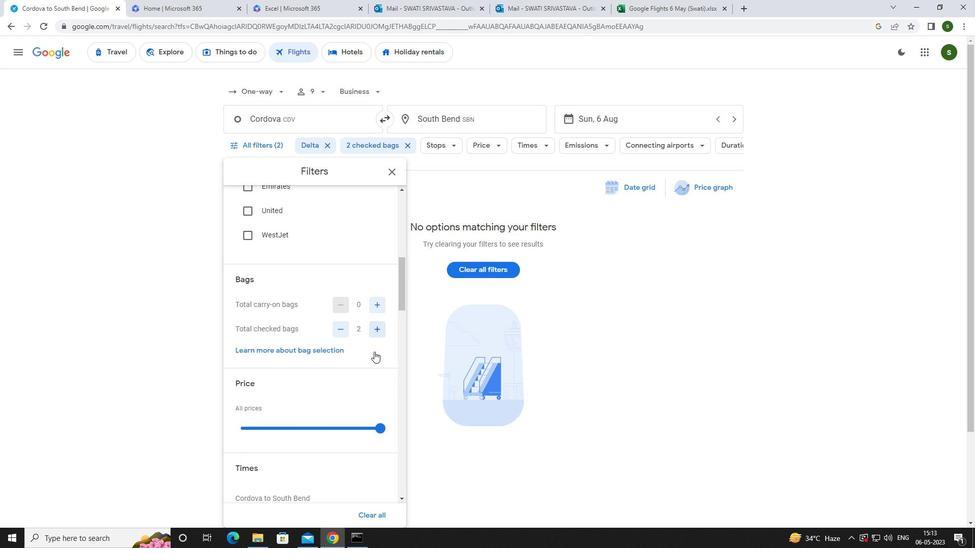 
Action: Mouse moved to (259, 407)
Screenshot: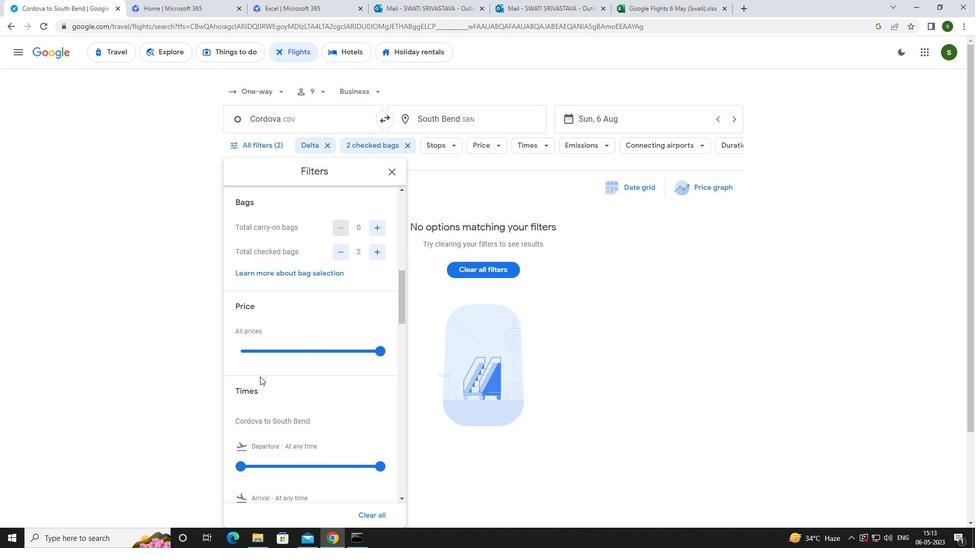 
Action: Mouse scrolled (259, 406) with delta (0, 0)
Screenshot: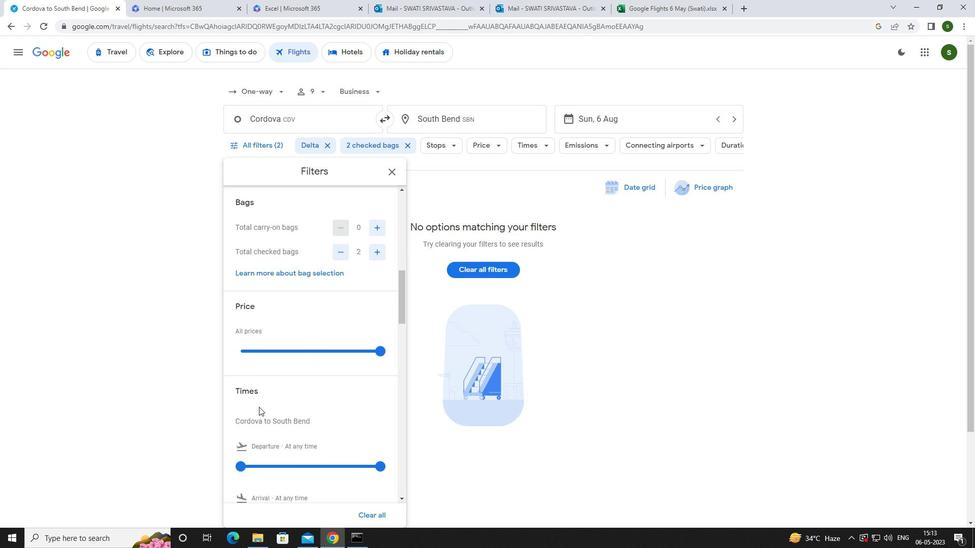 
Action: Mouse scrolled (259, 406) with delta (0, 0)
Screenshot: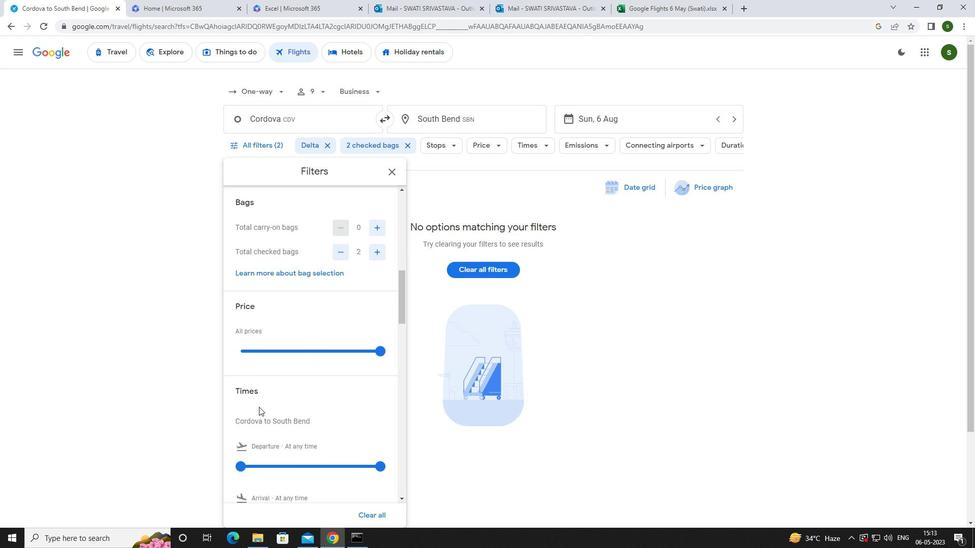 
Action: Mouse moved to (241, 363)
Screenshot: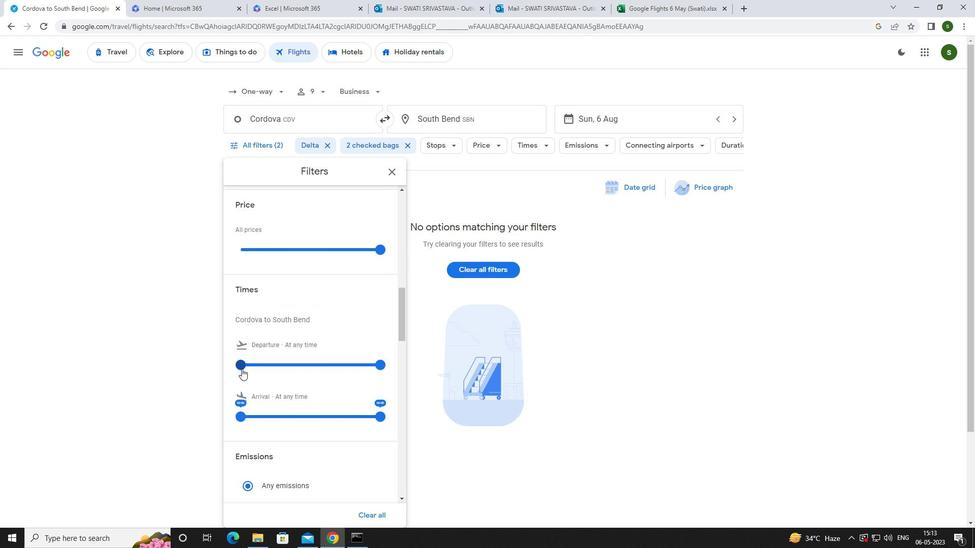 
Action: Mouse pressed left at (241, 363)
Screenshot: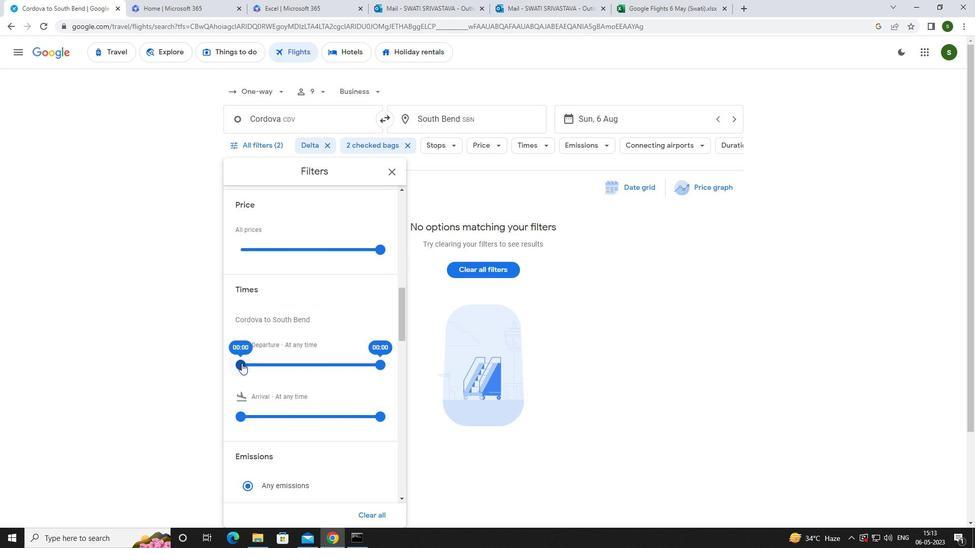 
Action: Mouse moved to (457, 457)
Screenshot: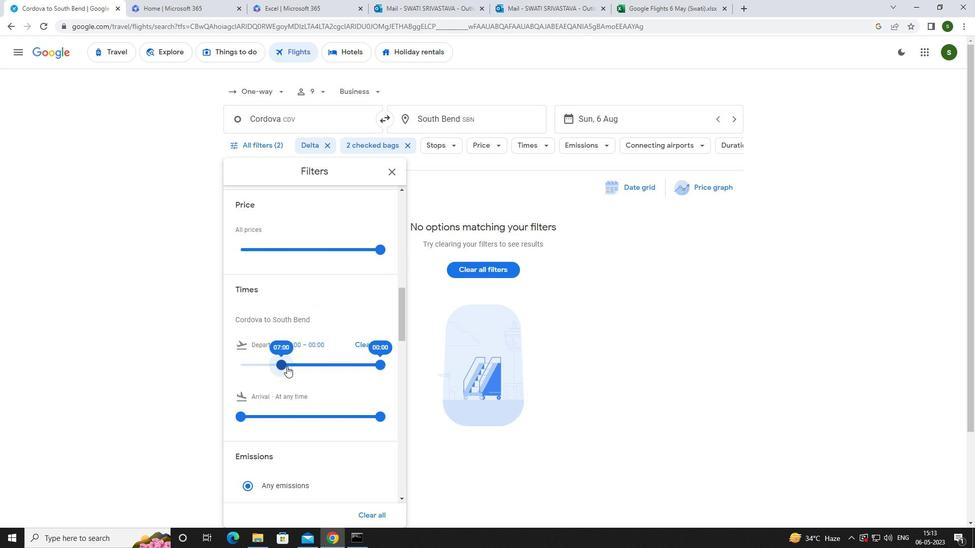
Action: Mouse pressed left at (457, 457)
Screenshot: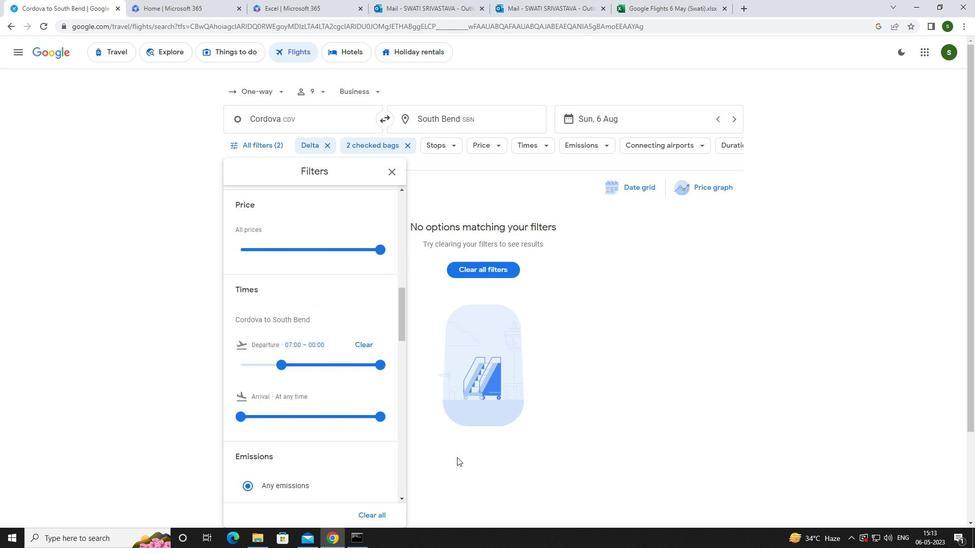 
